 Task: Create a due date automation trigger when advanced on, on the tuesday of the week a card is due add dates due in 1 days at 11:00 AM.
Action: Mouse moved to (1226, 105)
Screenshot: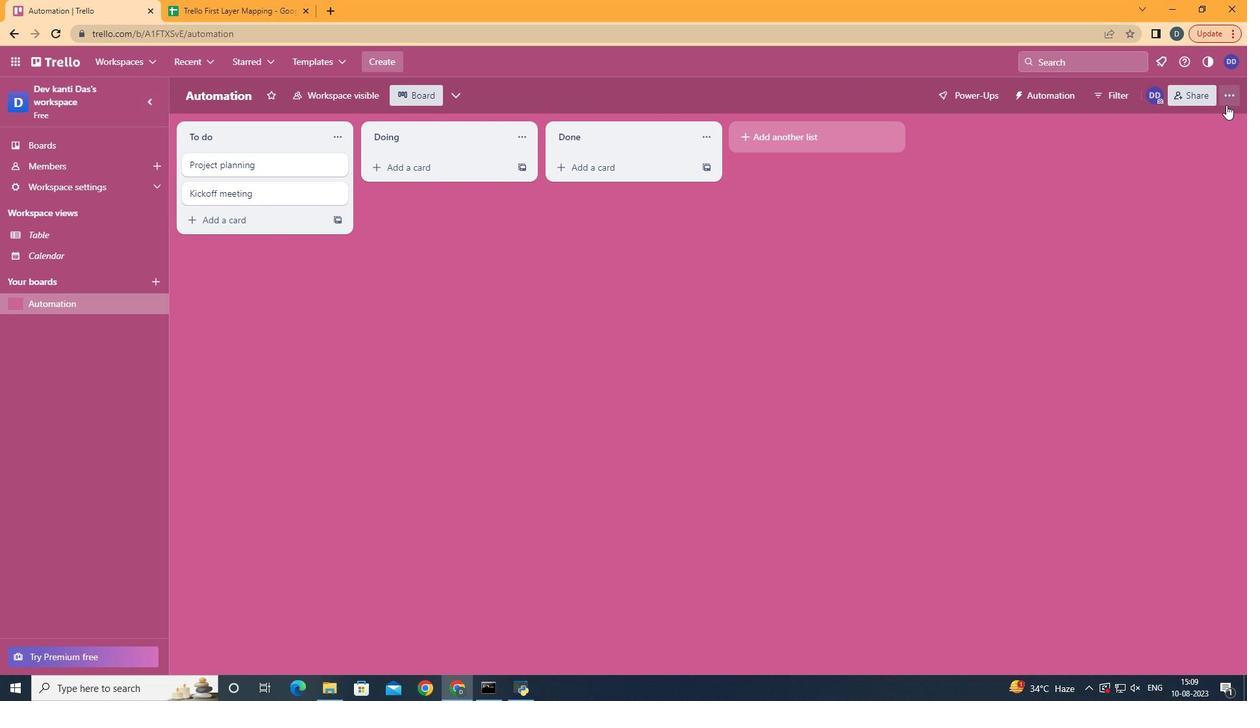 
Action: Mouse pressed left at (1226, 105)
Screenshot: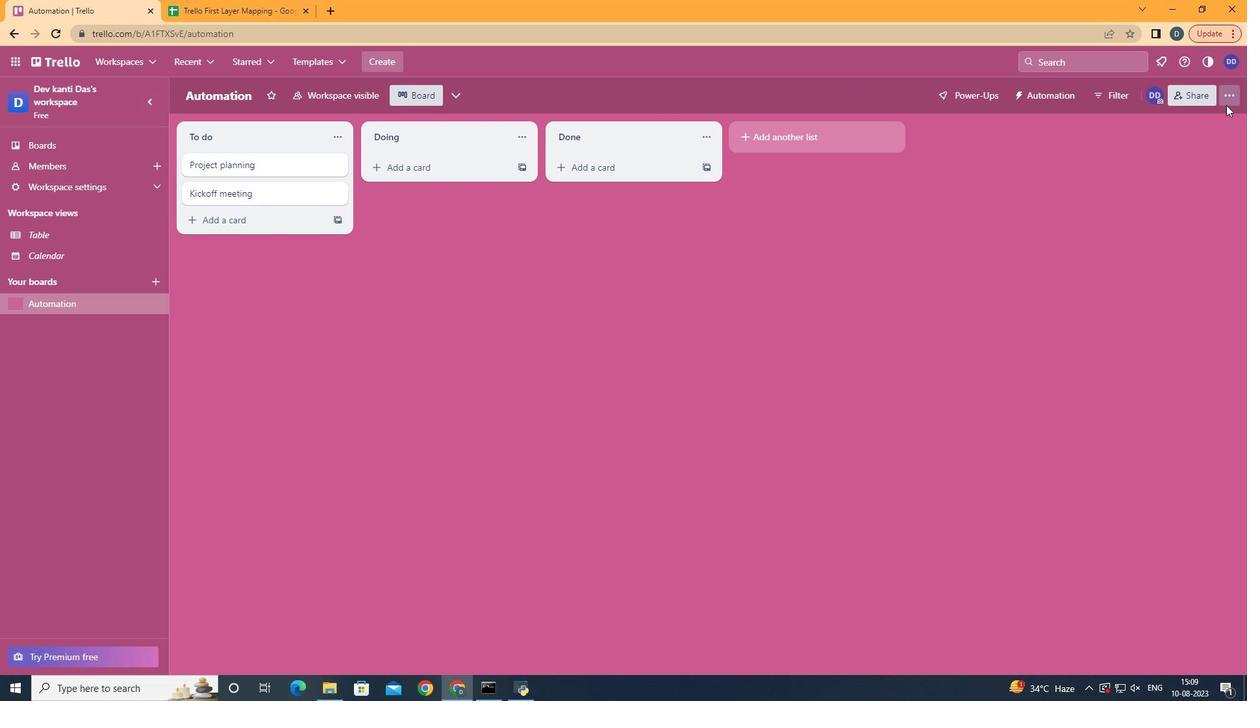 
Action: Mouse moved to (1142, 284)
Screenshot: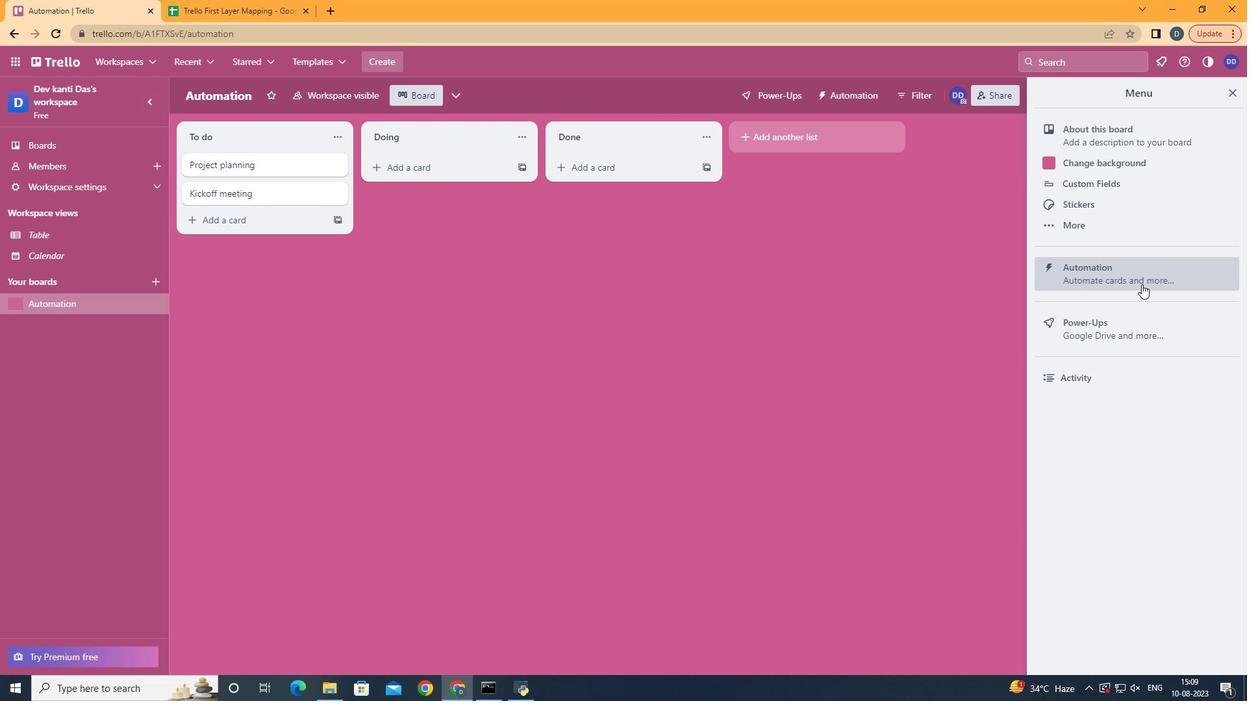 
Action: Mouse pressed left at (1142, 284)
Screenshot: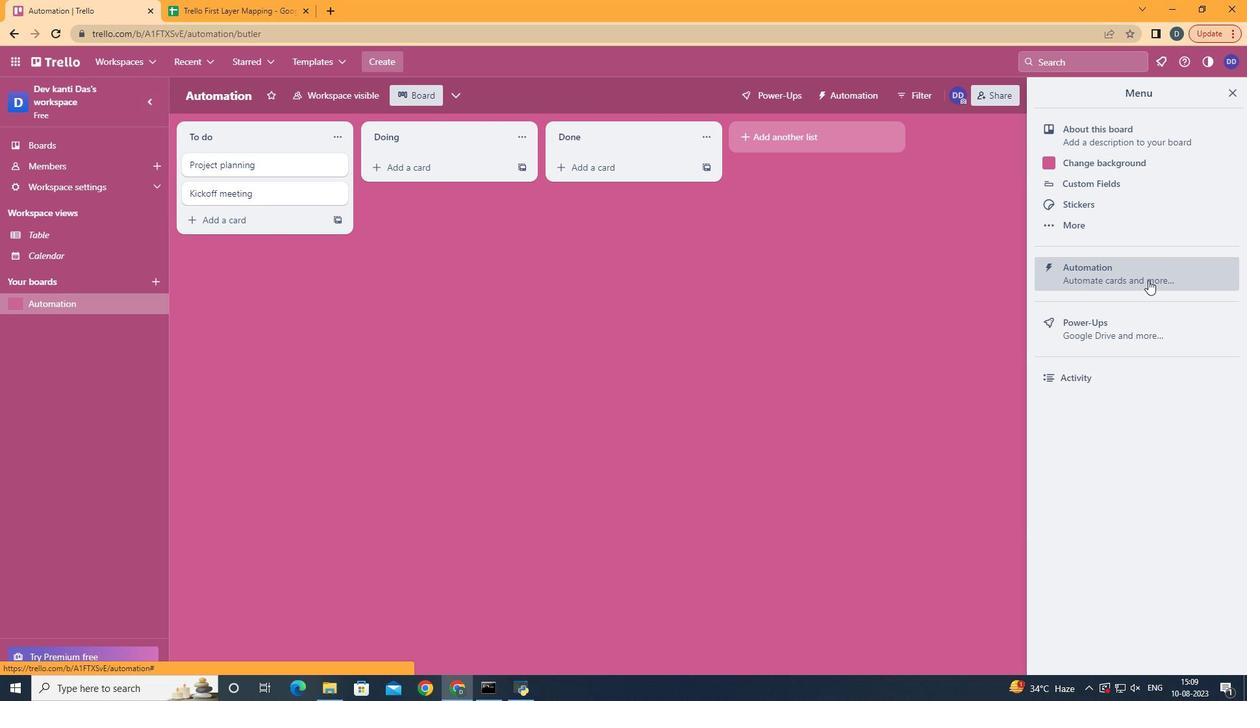 
Action: Mouse moved to (211, 261)
Screenshot: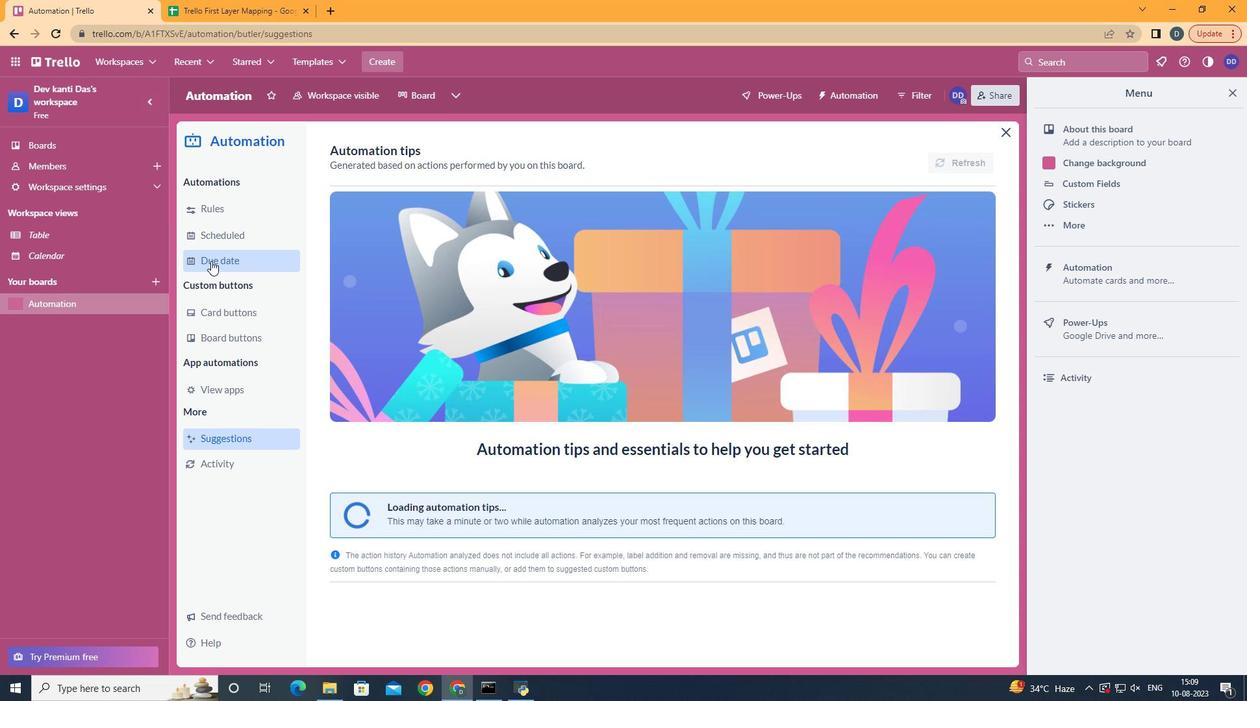 
Action: Mouse pressed left at (211, 261)
Screenshot: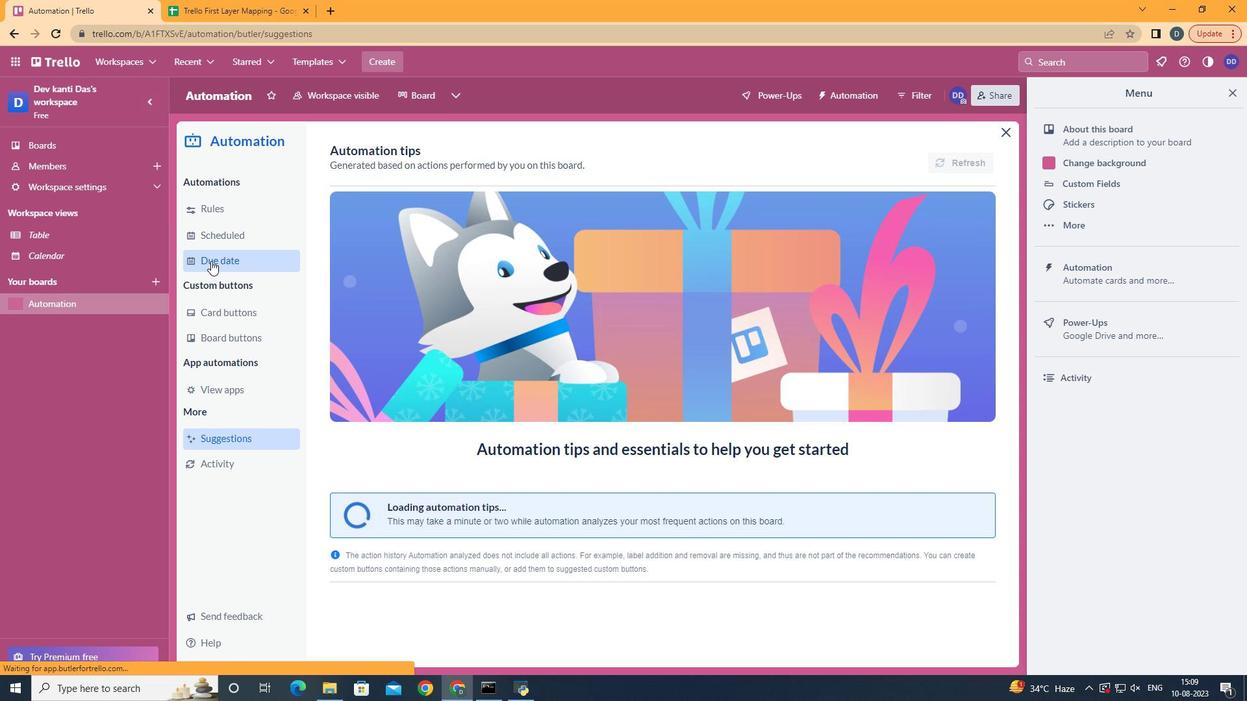 
Action: Mouse moved to (902, 151)
Screenshot: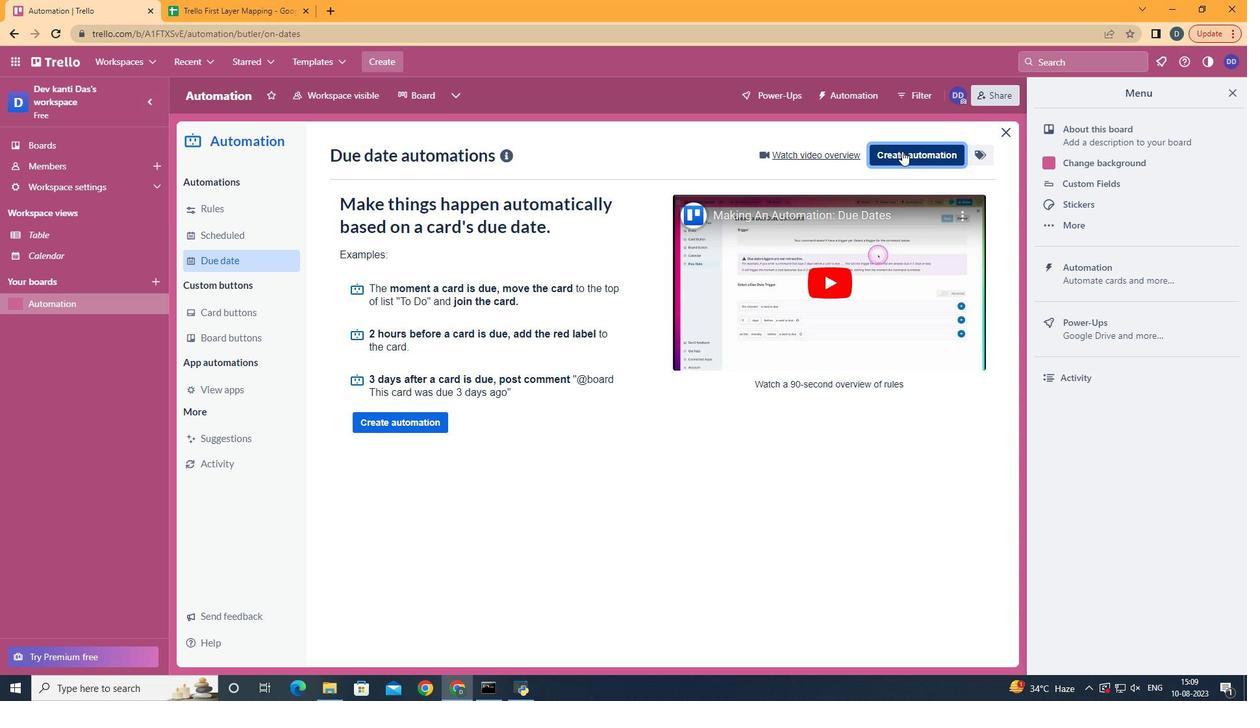 
Action: Mouse pressed left at (902, 151)
Screenshot: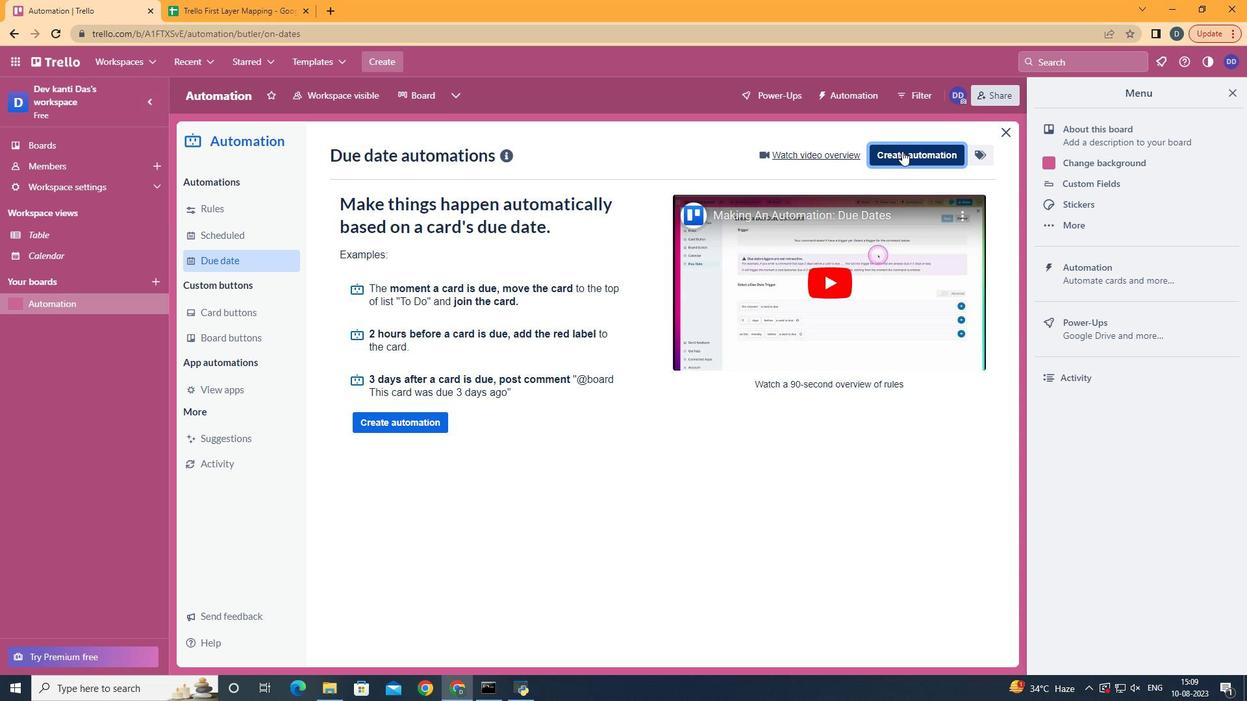 
Action: Mouse moved to (652, 275)
Screenshot: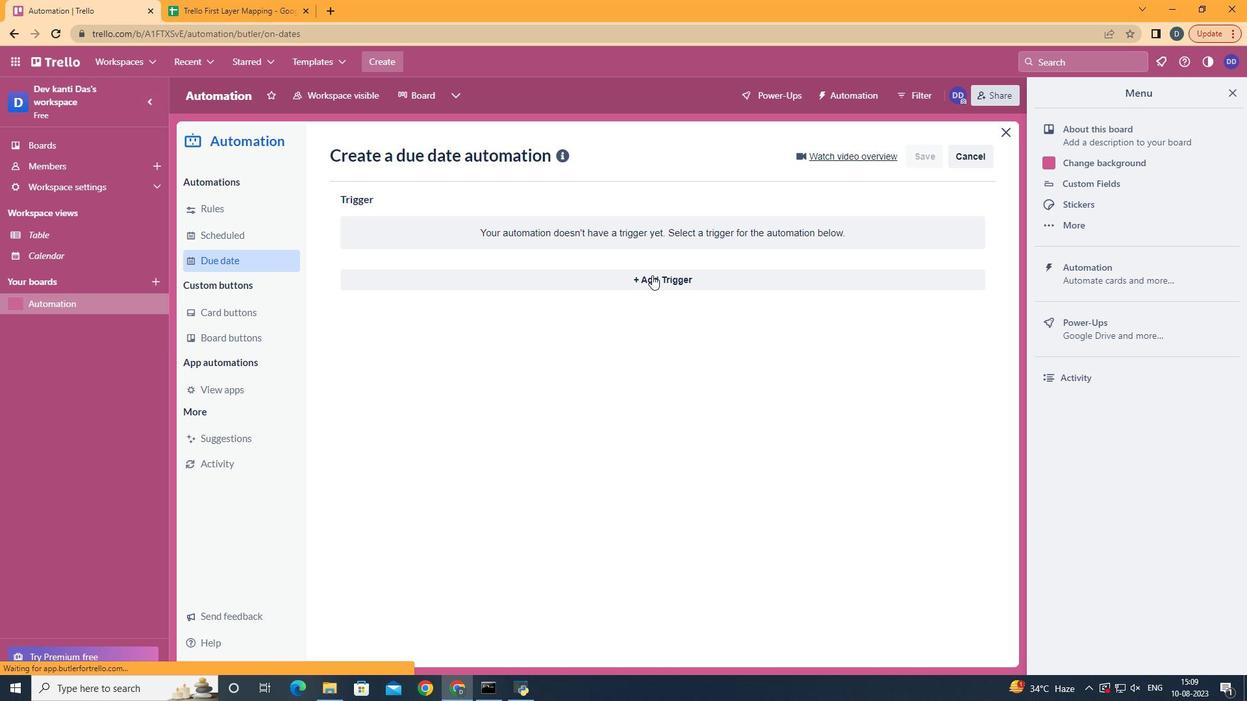 
Action: Mouse pressed left at (652, 275)
Screenshot: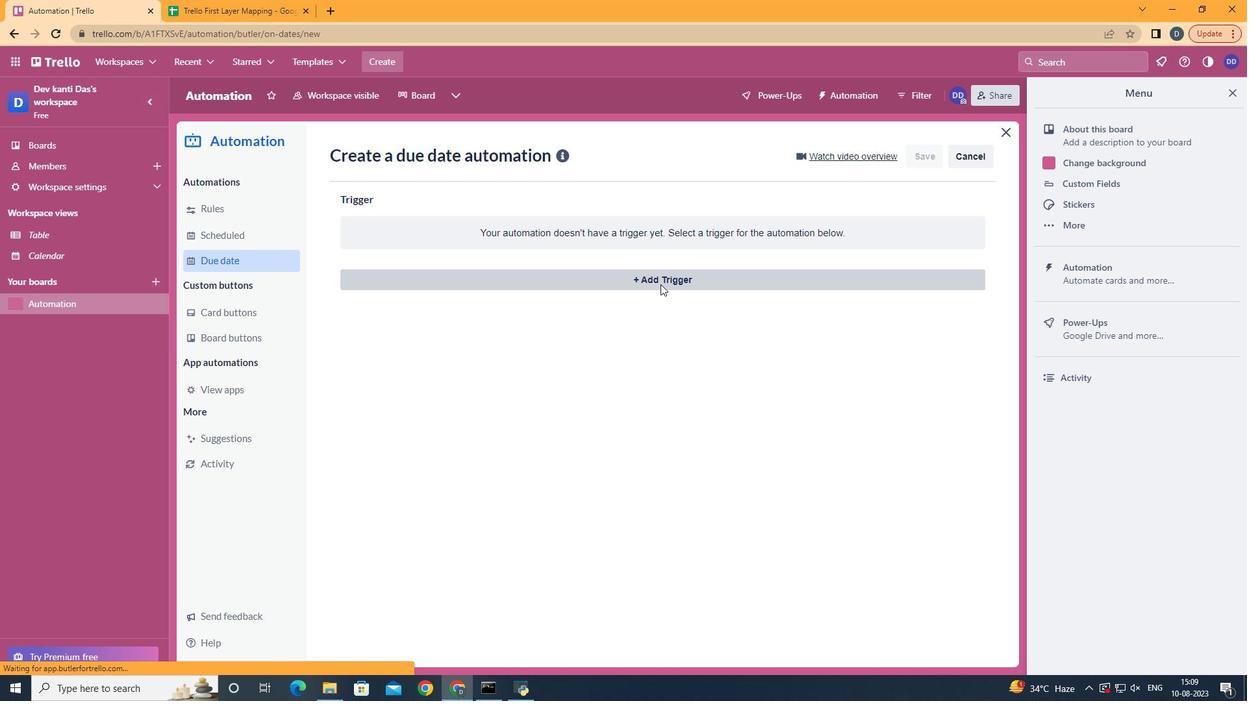 
Action: Mouse moved to (413, 371)
Screenshot: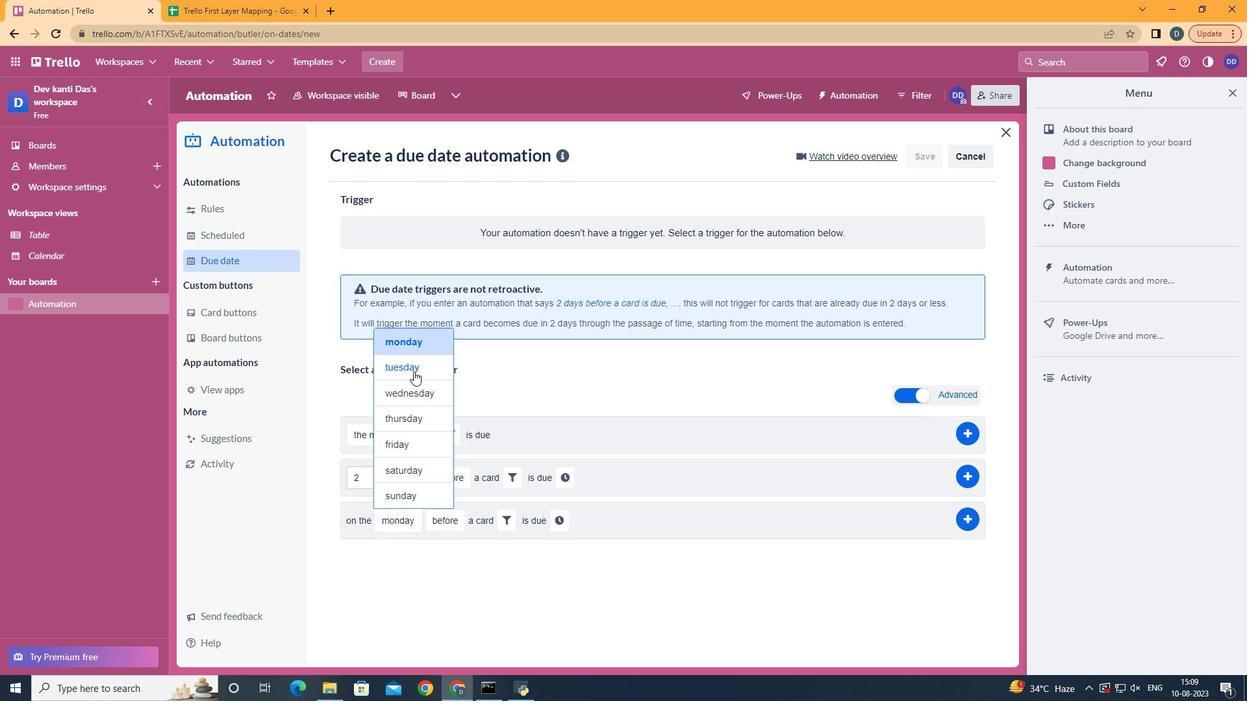 
Action: Mouse pressed left at (413, 371)
Screenshot: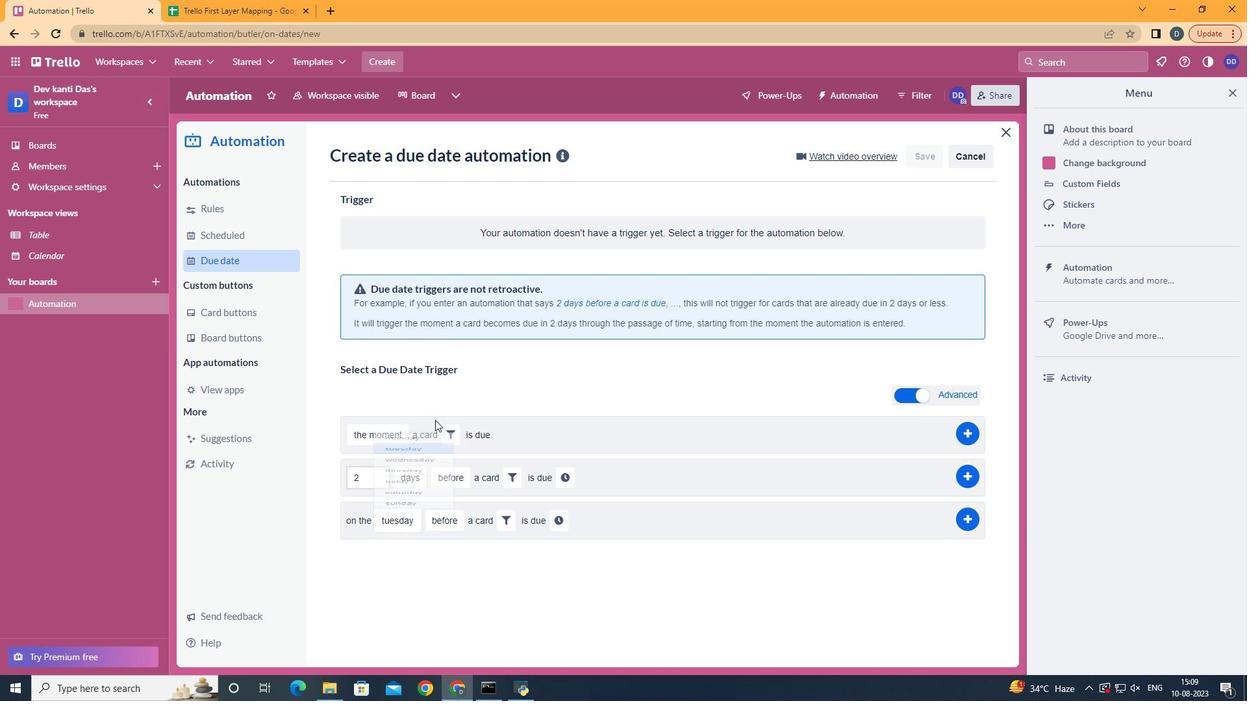
Action: Mouse moved to (465, 597)
Screenshot: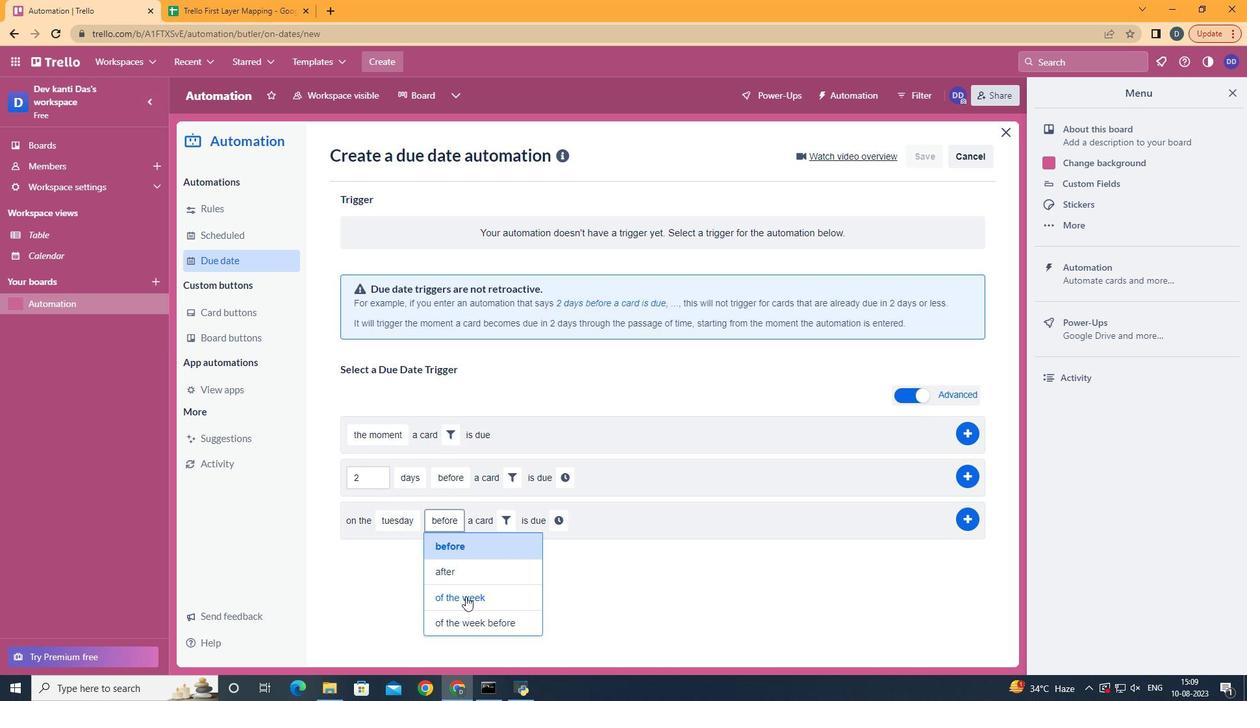 
Action: Mouse pressed left at (465, 597)
Screenshot: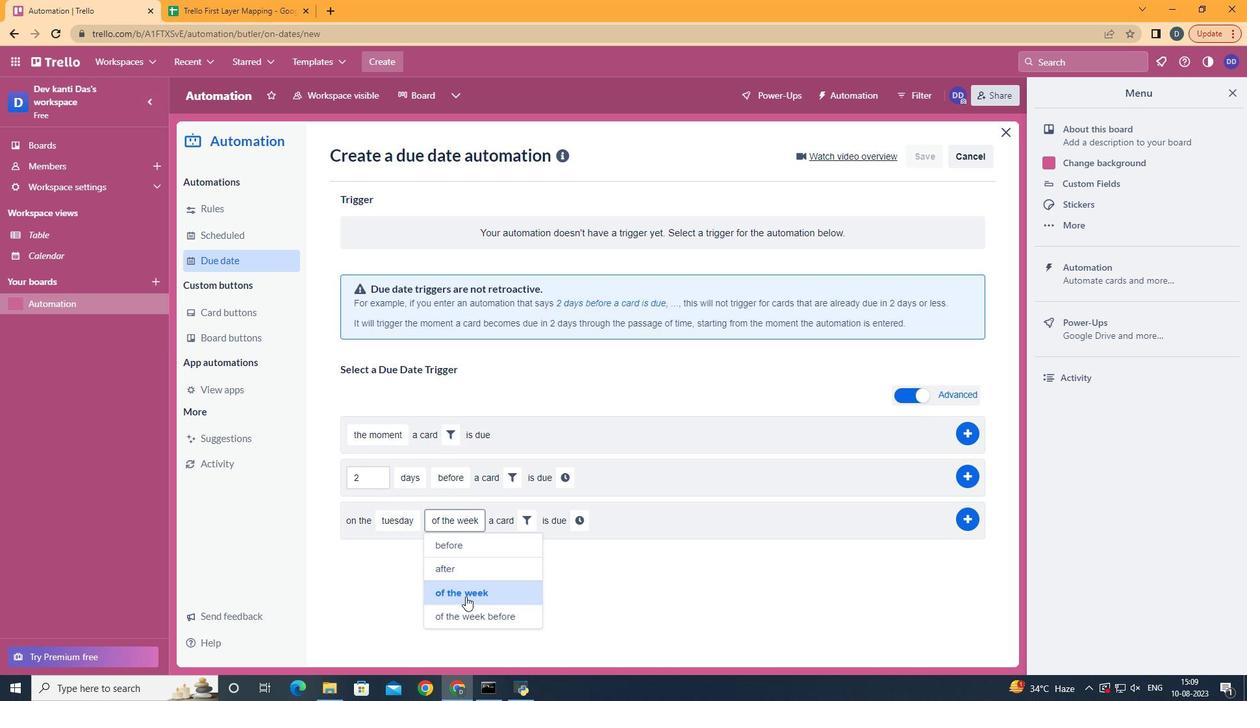 
Action: Mouse moved to (531, 521)
Screenshot: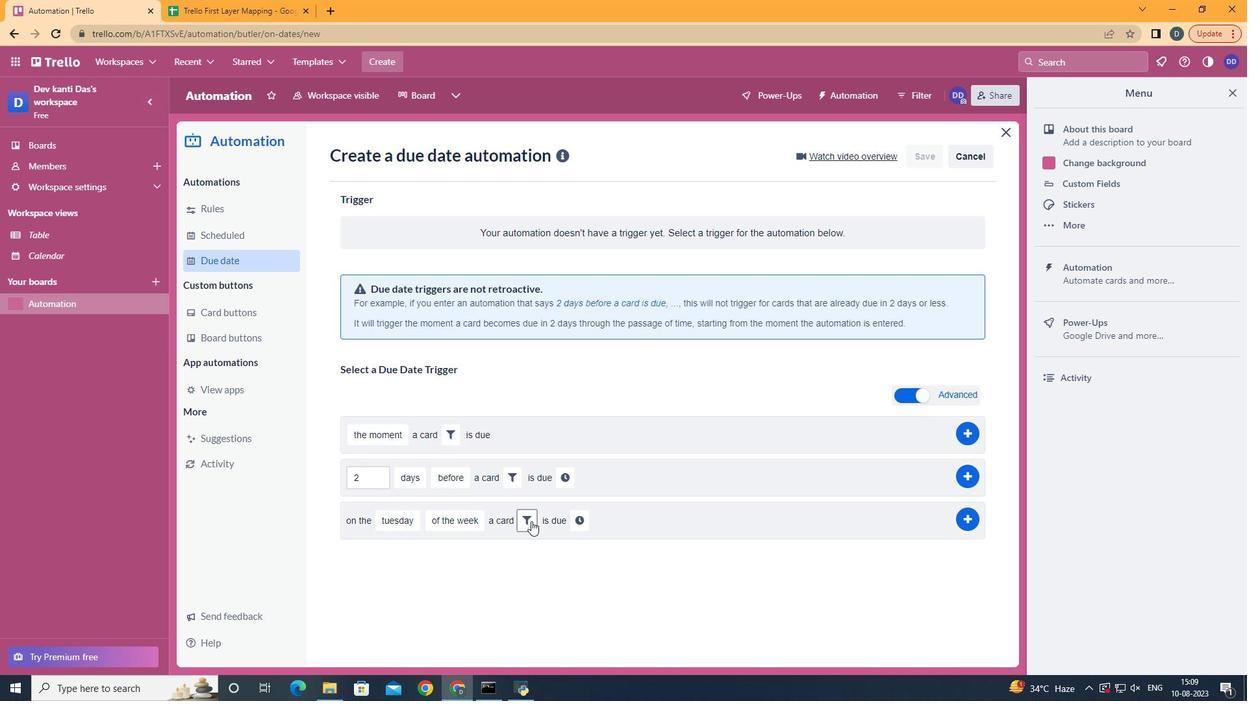 
Action: Mouse pressed left at (531, 521)
Screenshot: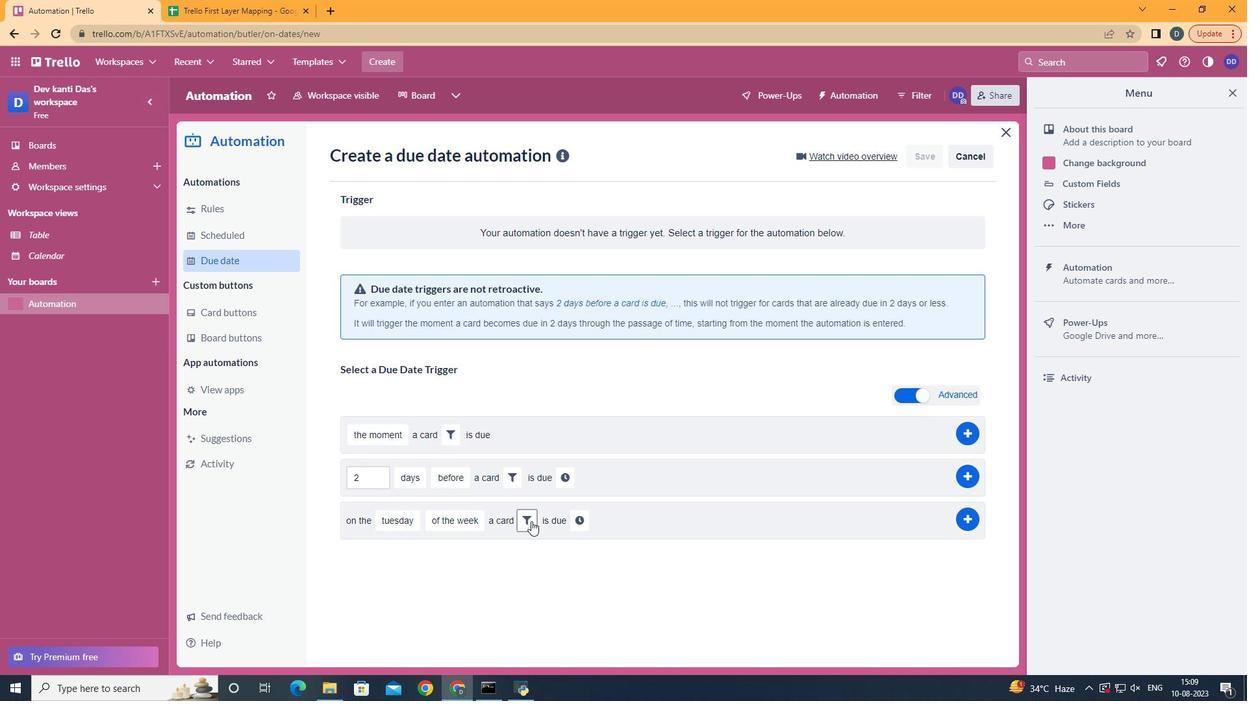 
Action: Mouse moved to (595, 556)
Screenshot: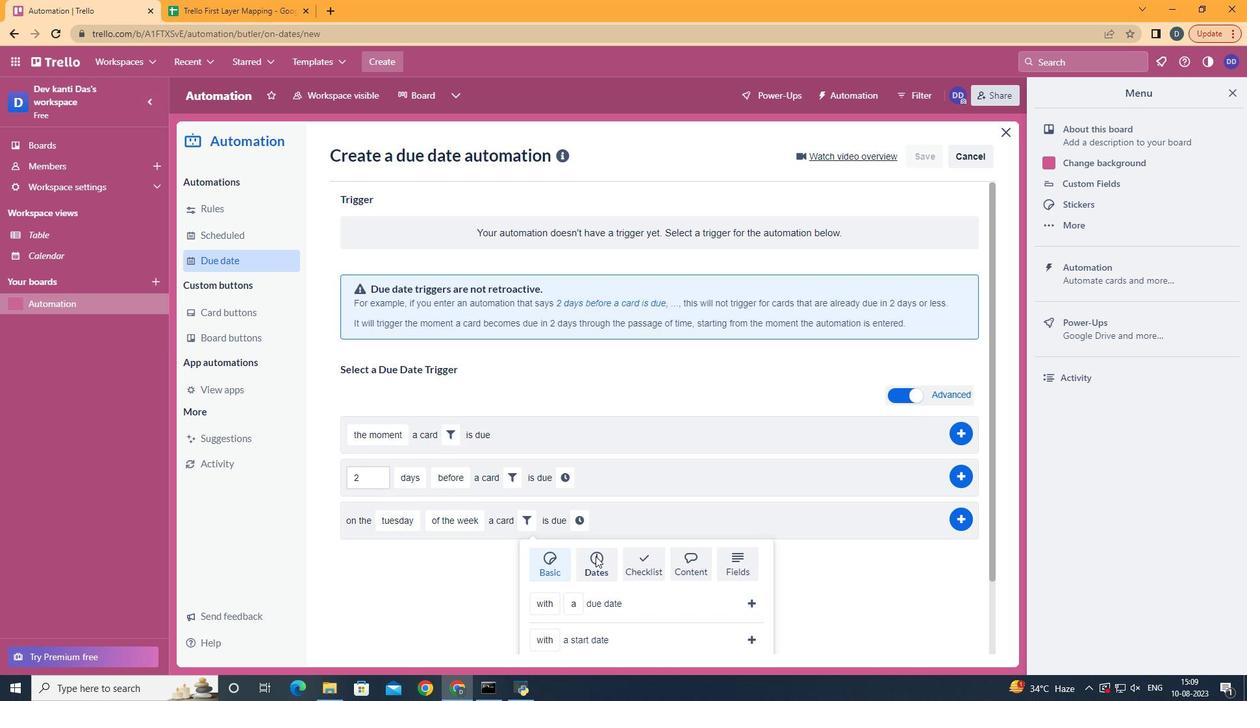 
Action: Mouse pressed left at (595, 556)
Screenshot: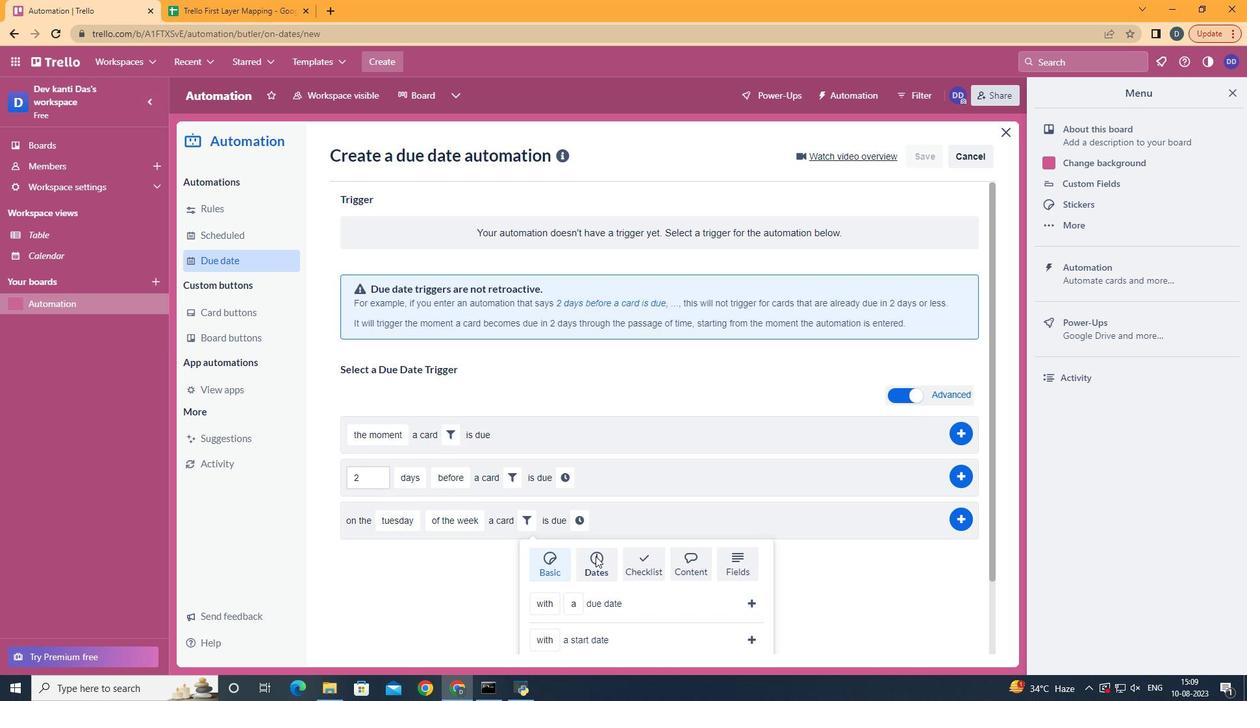 
Action: Mouse moved to (595, 556)
Screenshot: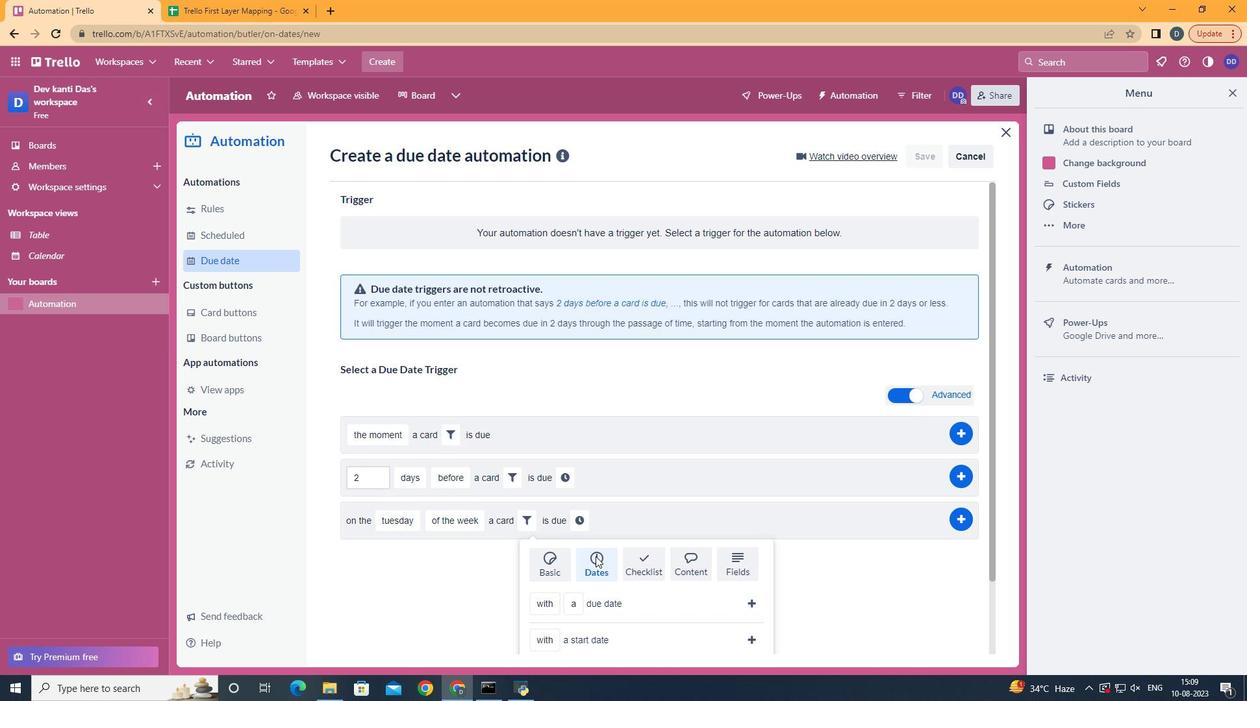 
Action: Mouse scrolled (595, 556) with delta (0, 0)
Screenshot: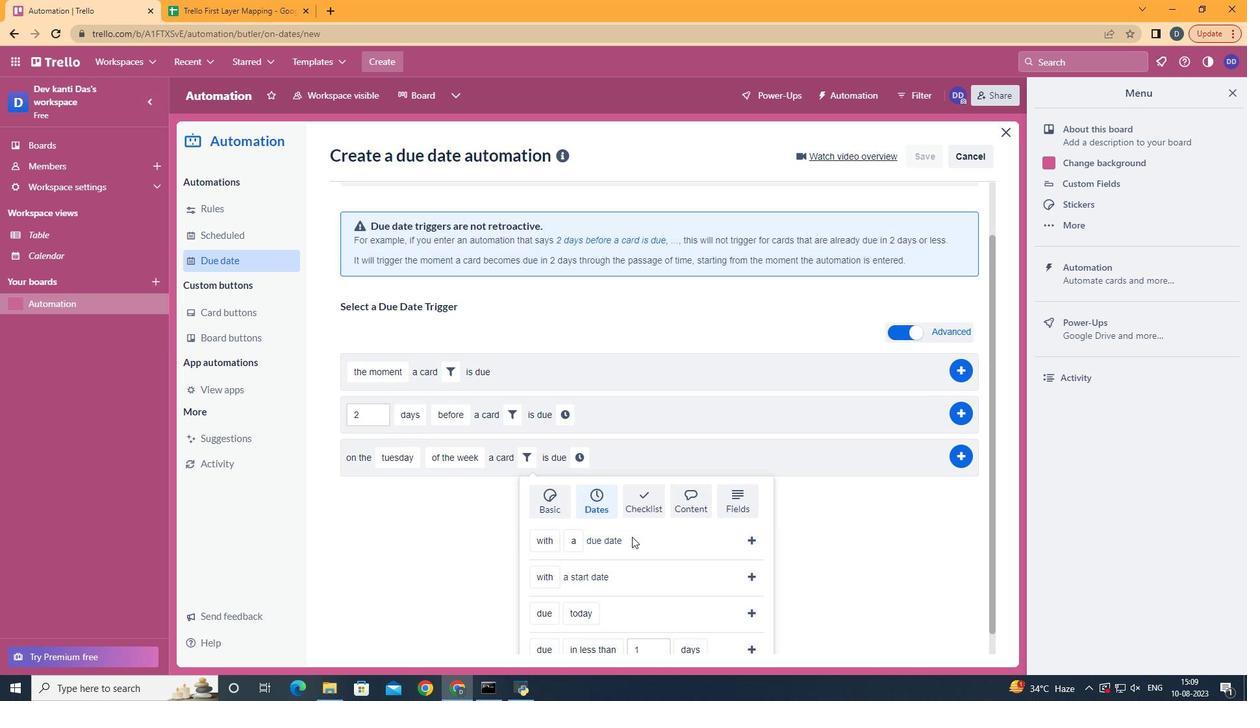 
Action: Mouse scrolled (595, 556) with delta (0, 0)
Screenshot: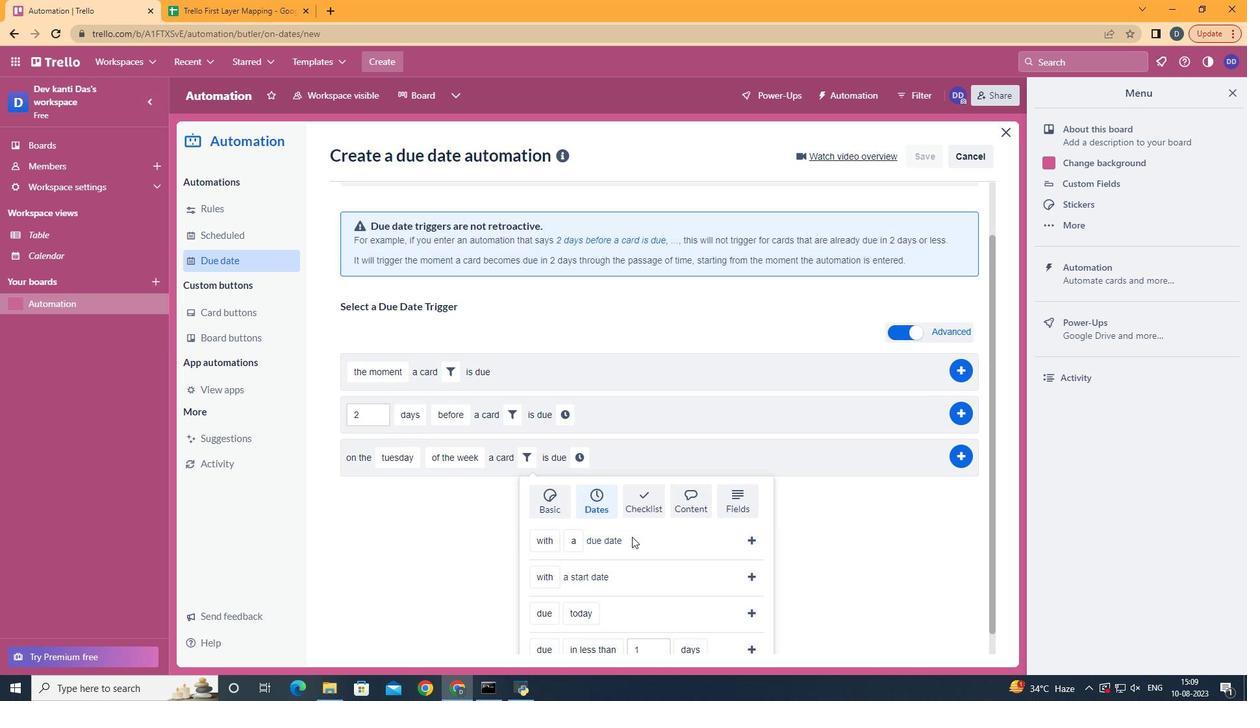 
Action: Mouse scrolled (595, 556) with delta (0, 0)
Screenshot: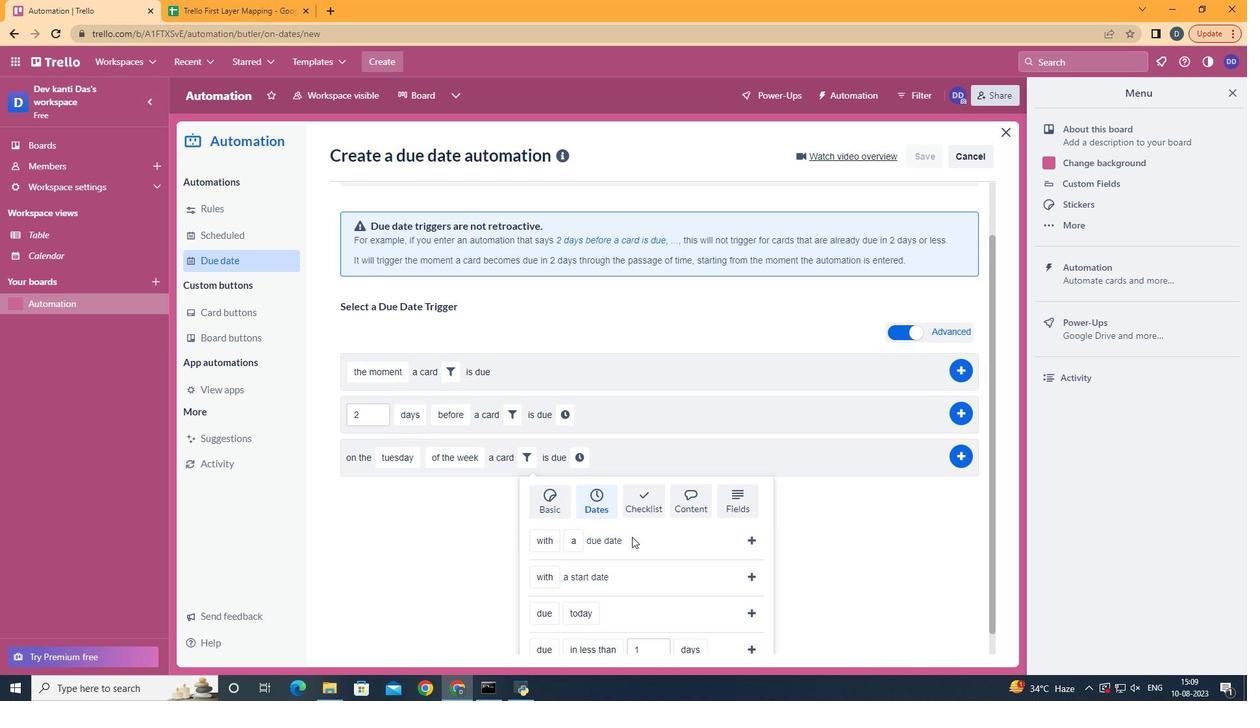 
Action: Mouse scrolled (595, 556) with delta (0, 0)
Screenshot: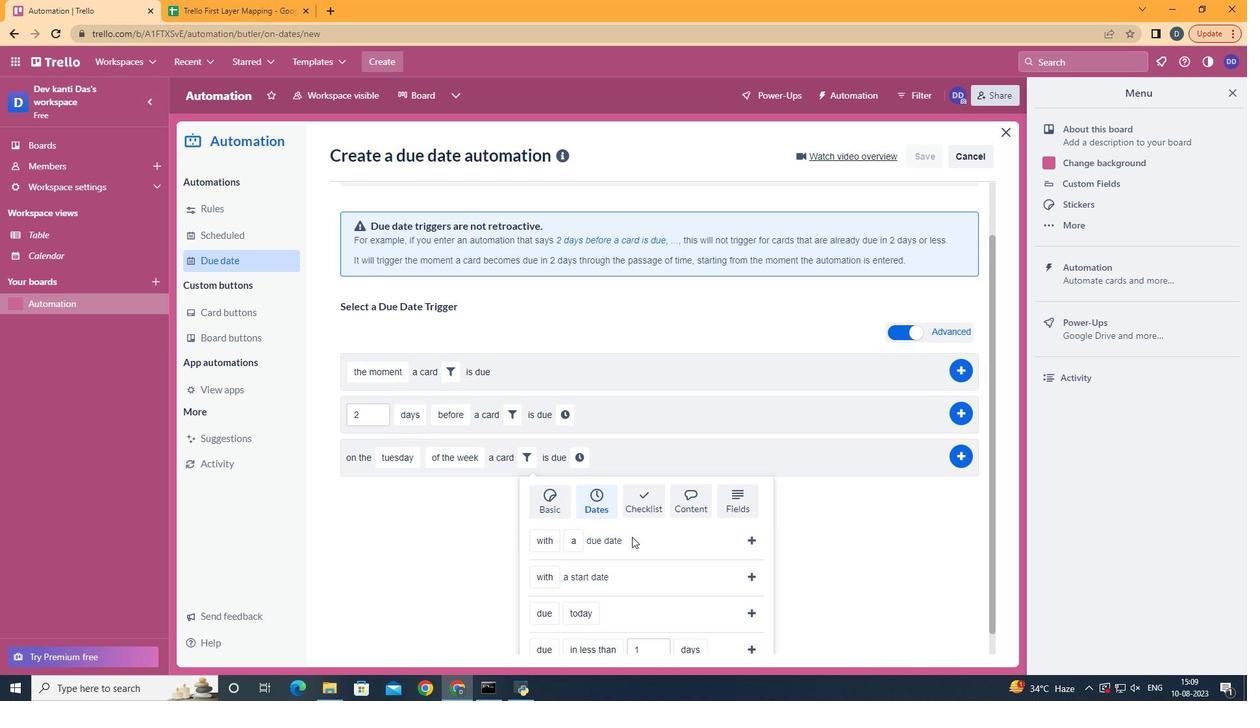 
Action: Mouse scrolled (595, 556) with delta (0, 0)
Screenshot: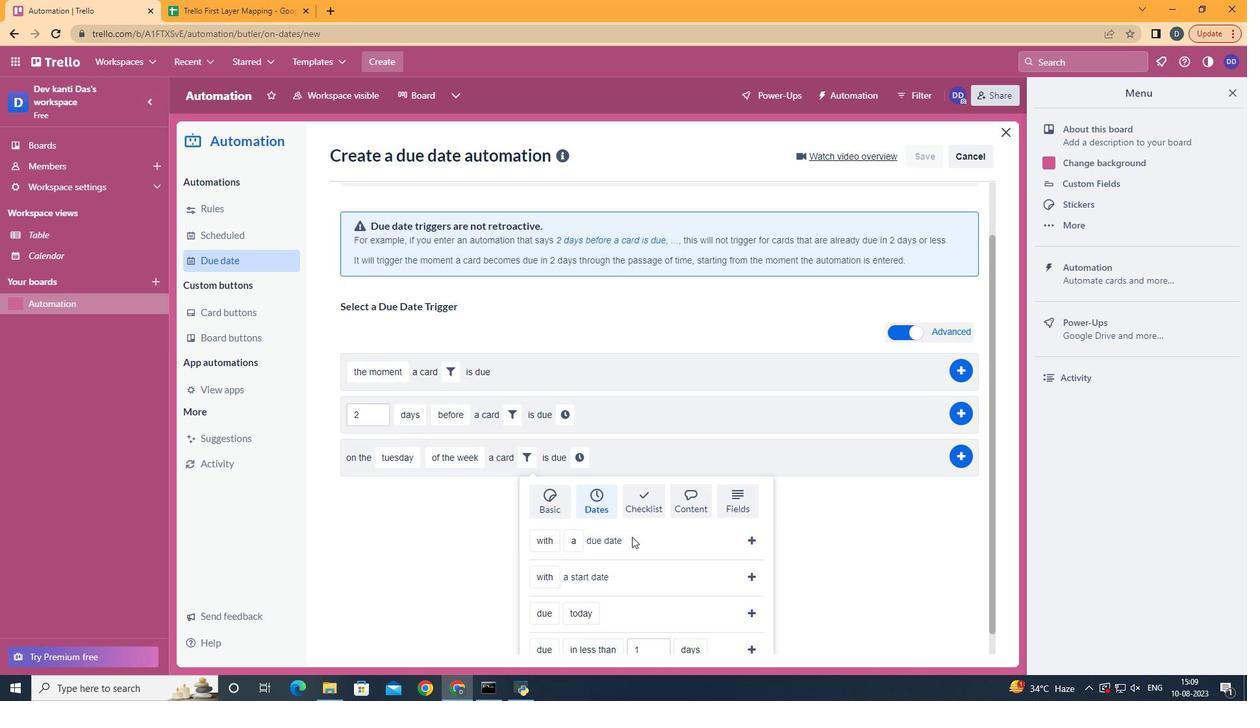
Action: Mouse moved to (618, 546)
Screenshot: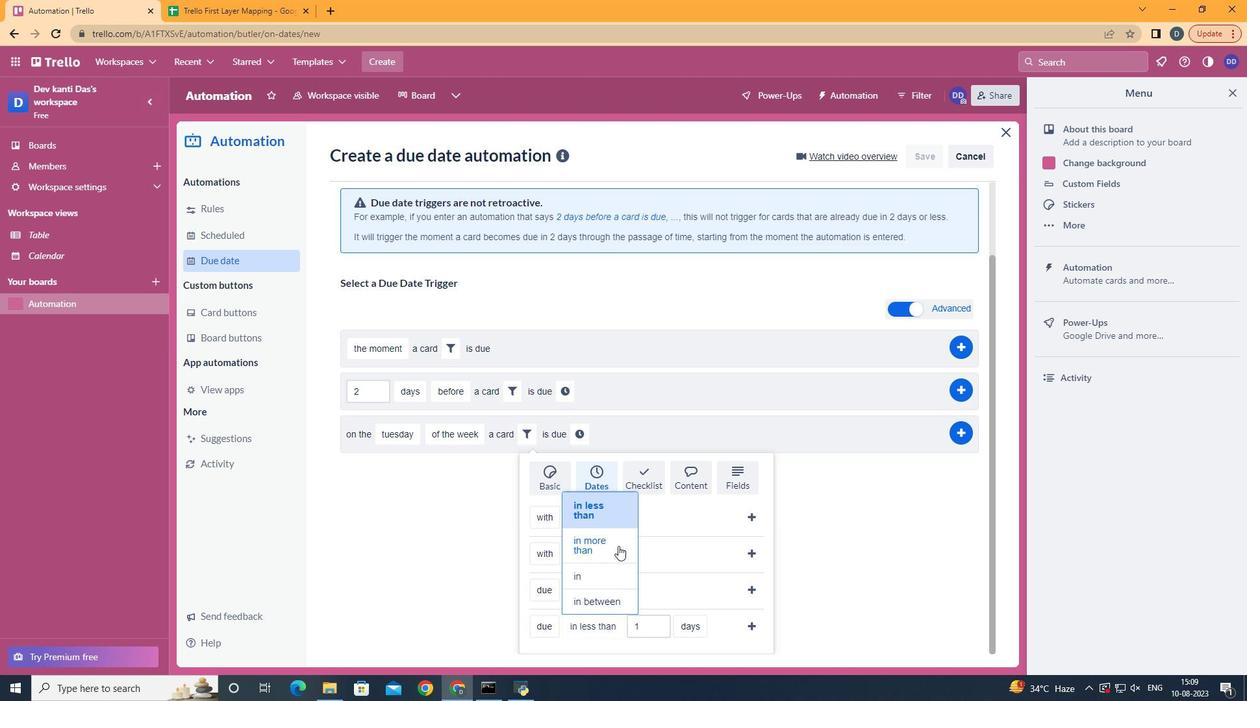 
Action: Mouse pressed left at (618, 546)
Screenshot: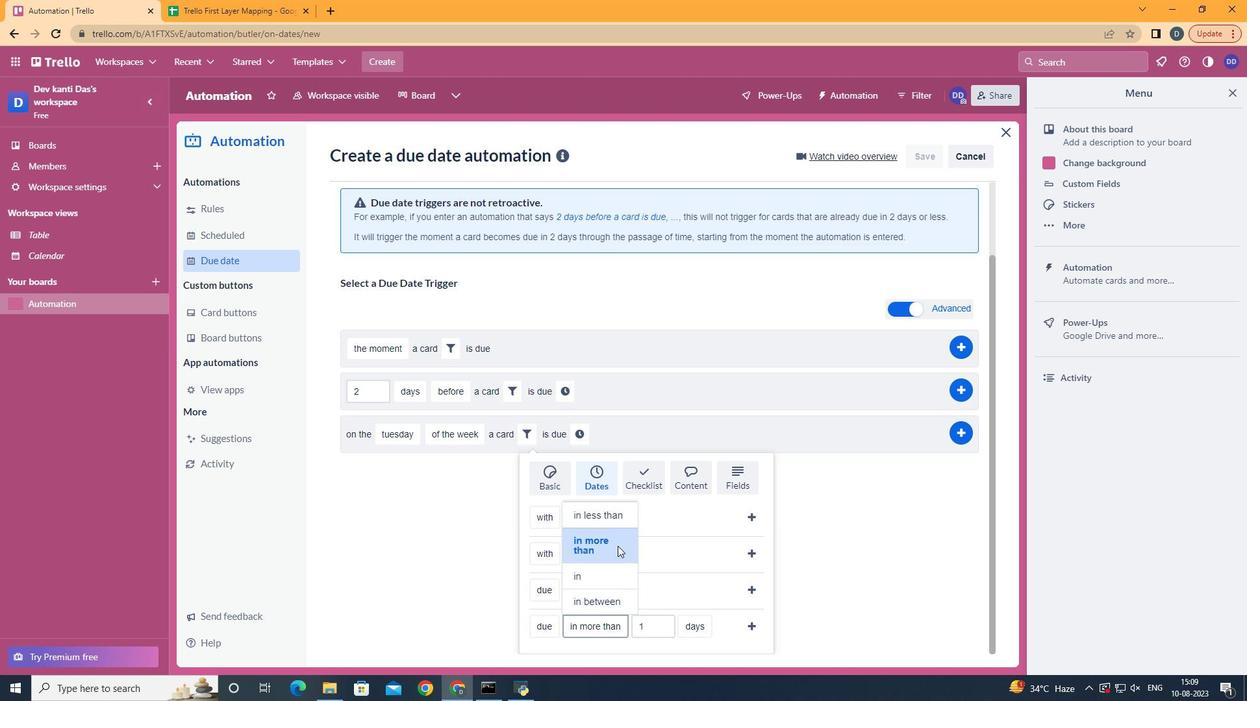 
Action: Mouse moved to (621, 574)
Screenshot: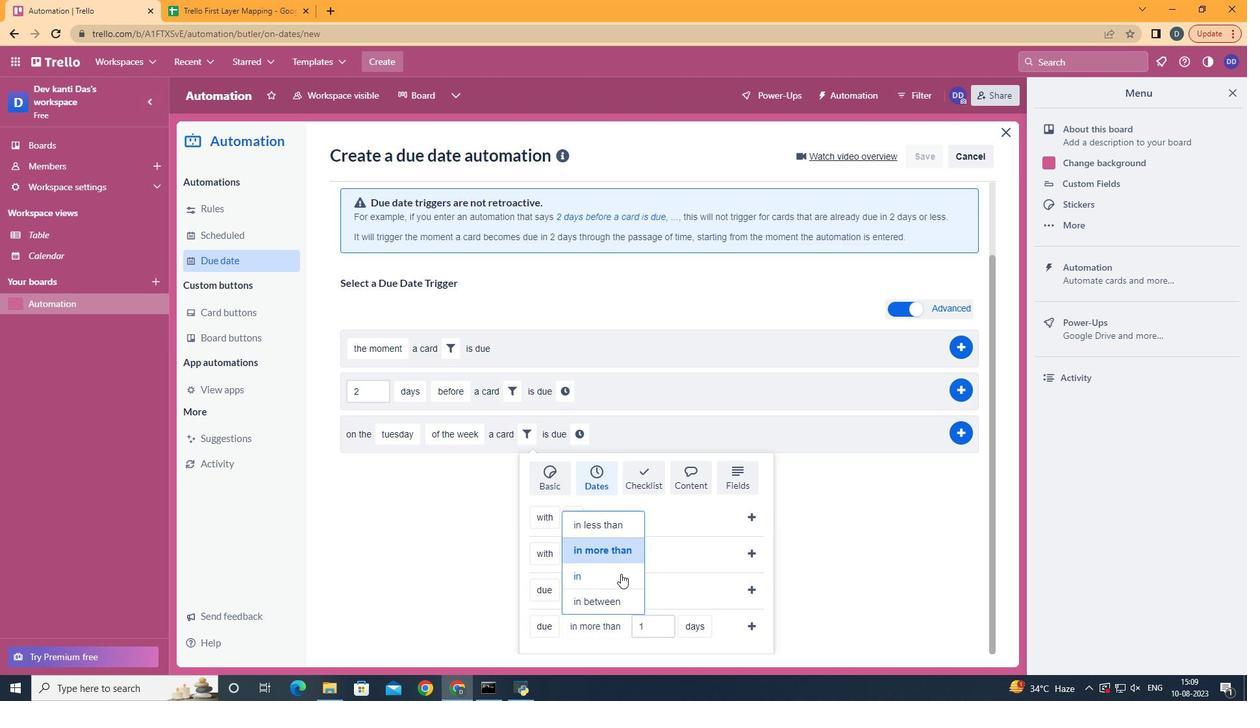 
Action: Mouse pressed left at (621, 574)
Screenshot: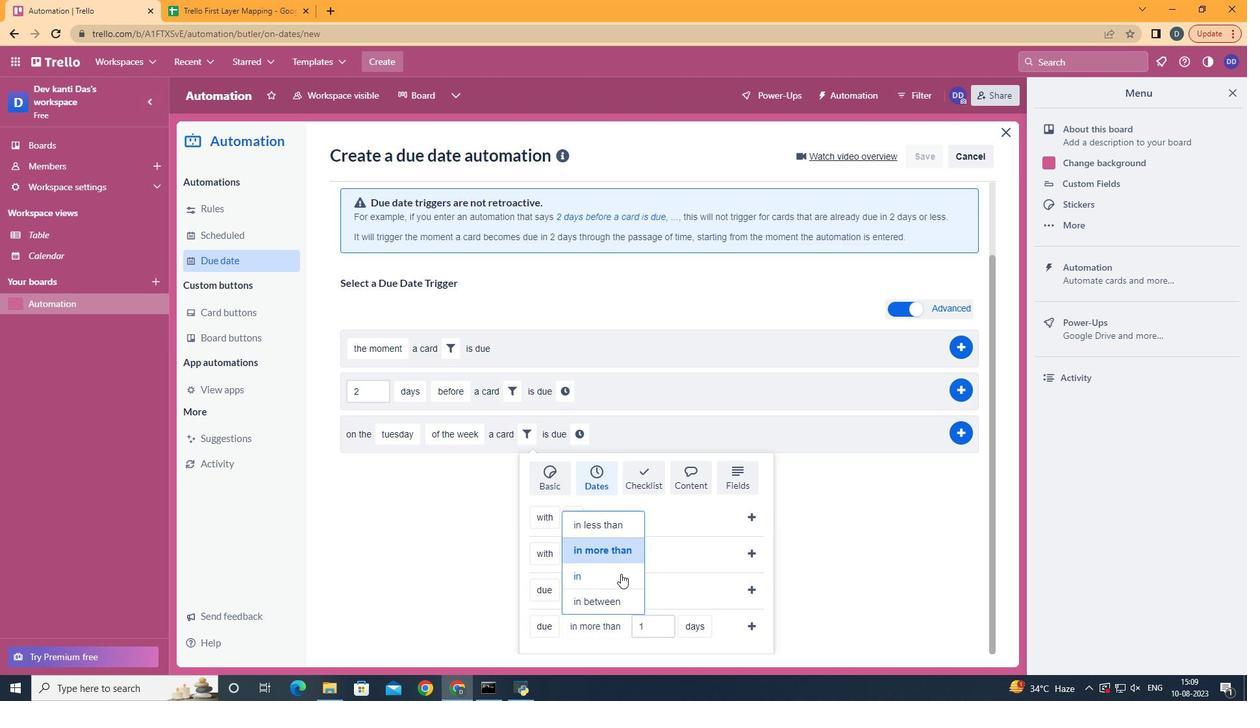 
Action: Mouse moved to (744, 627)
Screenshot: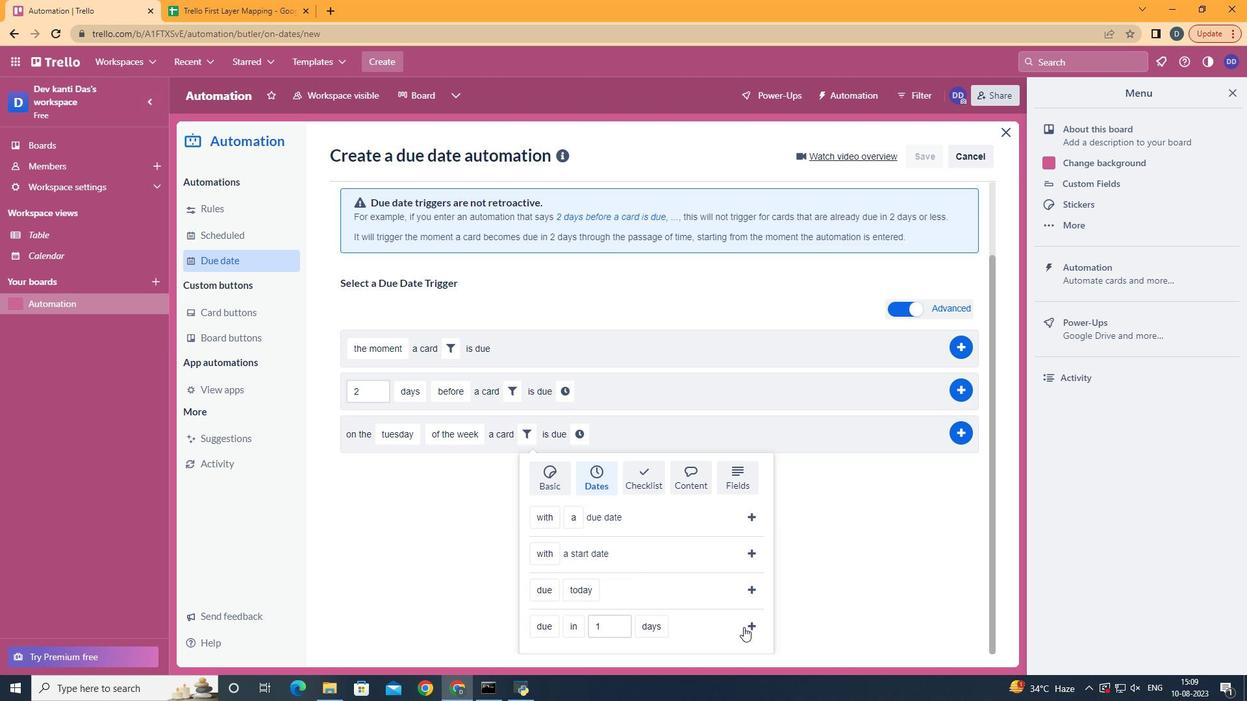 
Action: Mouse pressed left at (744, 627)
Screenshot: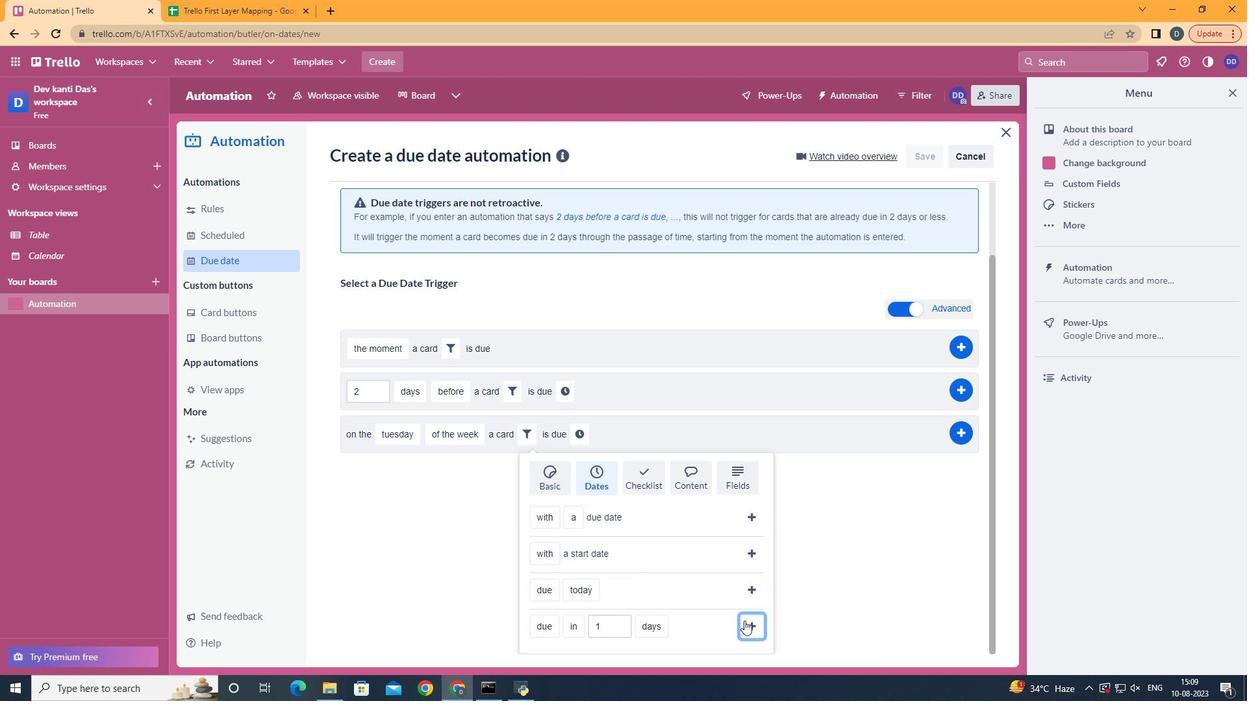 
Action: Mouse moved to (667, 521)
Screenshot: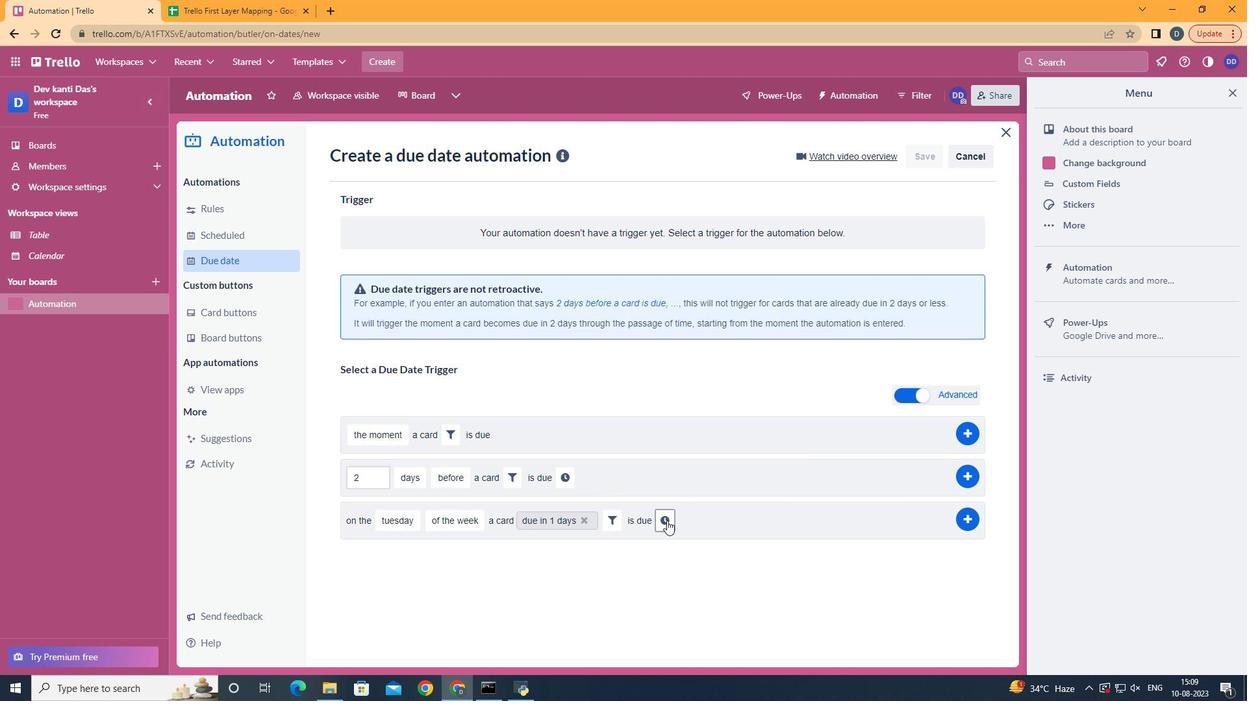 
Action: Mouse pressed left at (667, 521)
Screenshot: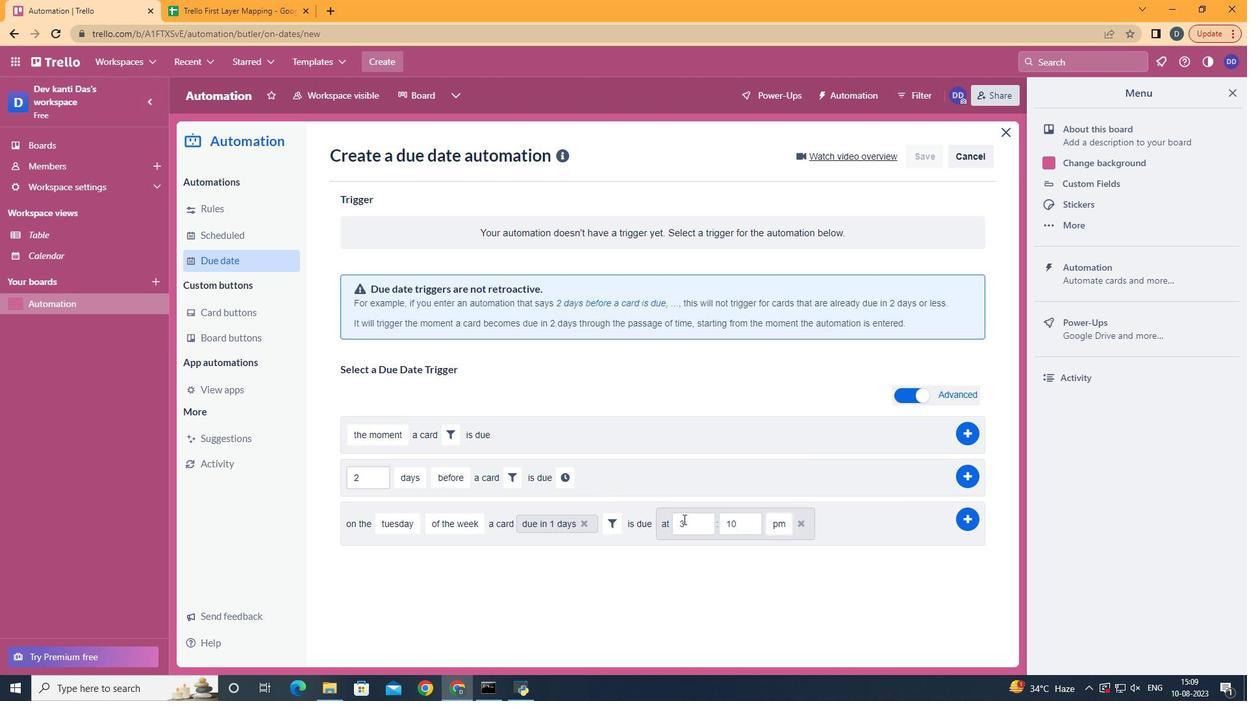 
Action: Mouse moved to (695, 519)
Screenshot: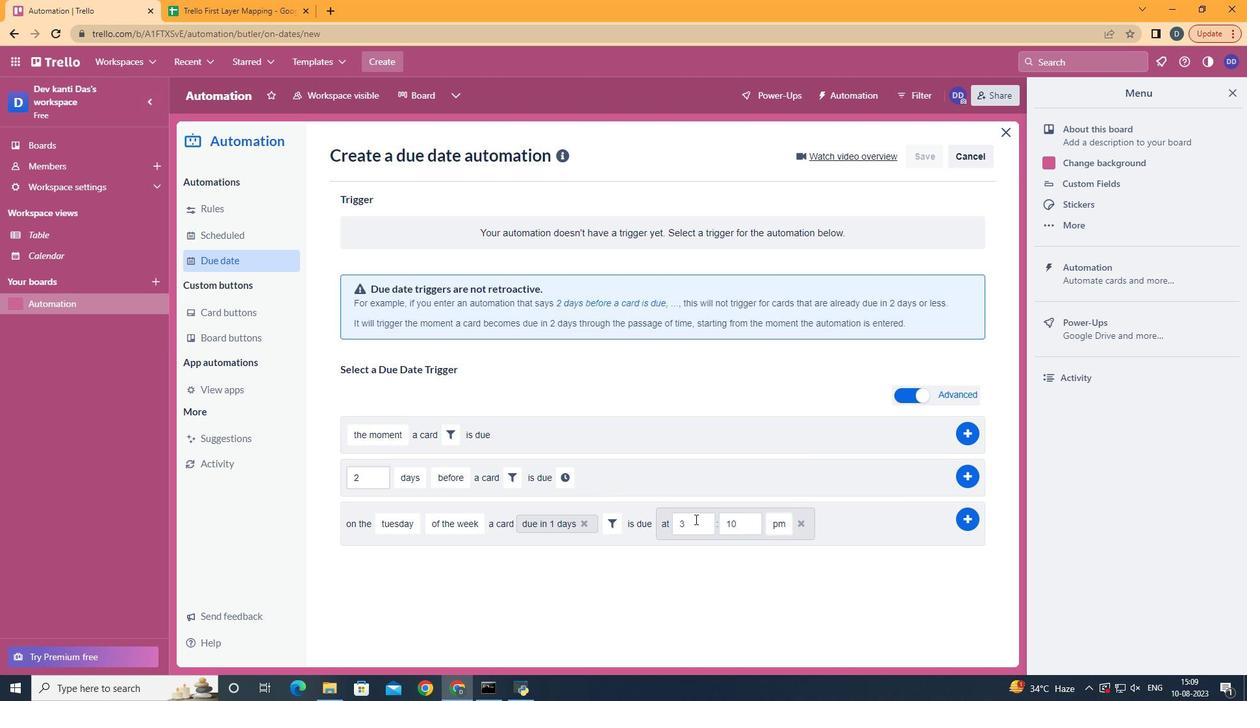 
Action: Mouse pressed left at (695, 519)
Screenshot: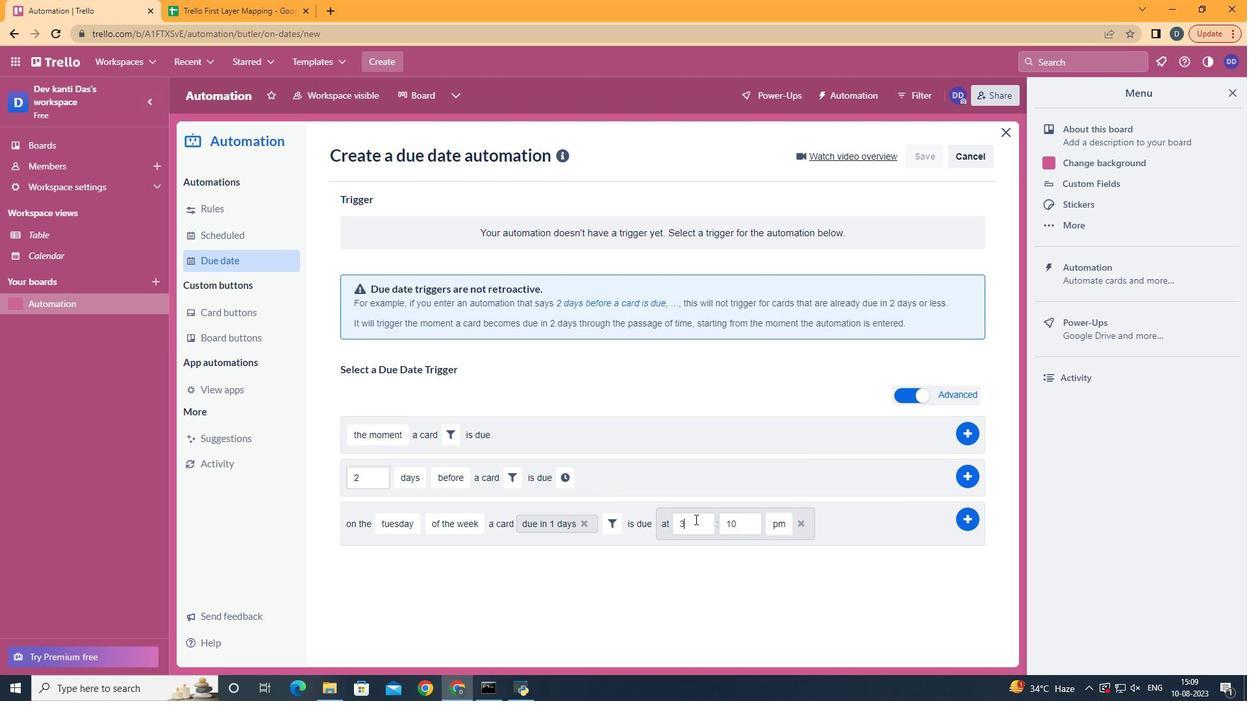 
Action: Key pressed <Key.backspace>11
Screenshot: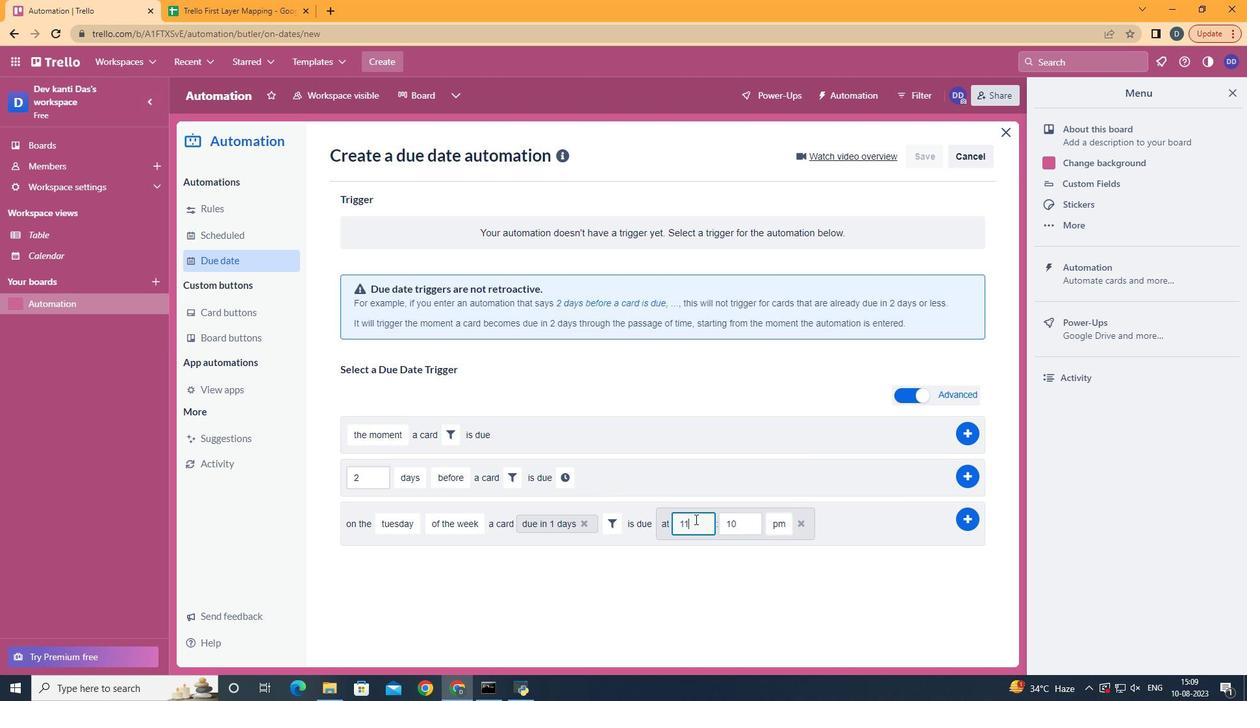 
Action: Mouse moved to (743, 518)
Screenshot: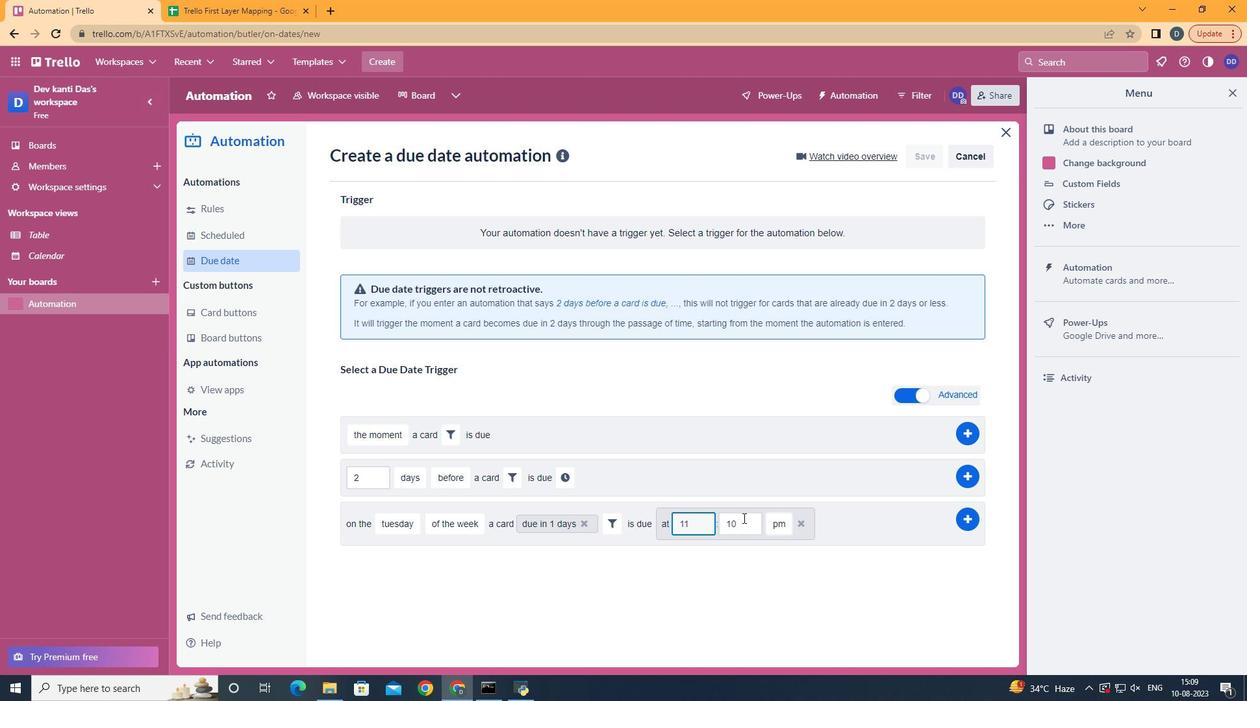 
Action: Mouse pressed left at (743, 518)
Screenshot: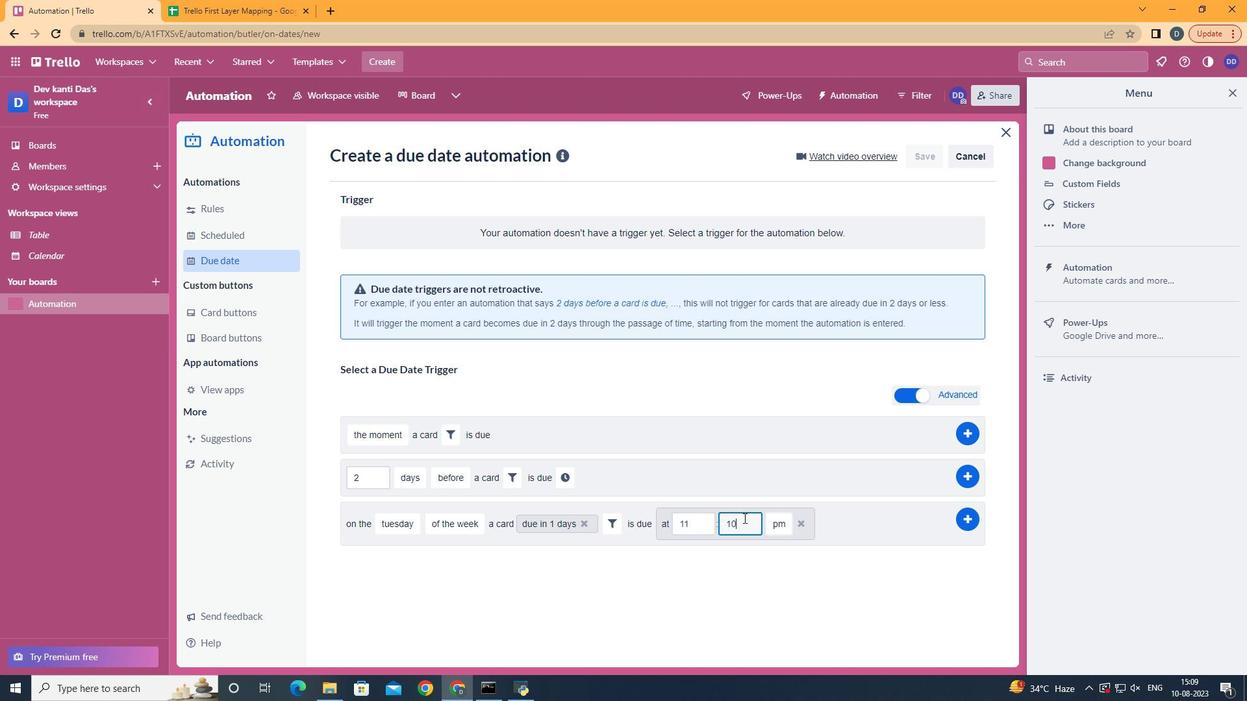 
Action: Mouse moved to (744, 518)
Screenshot: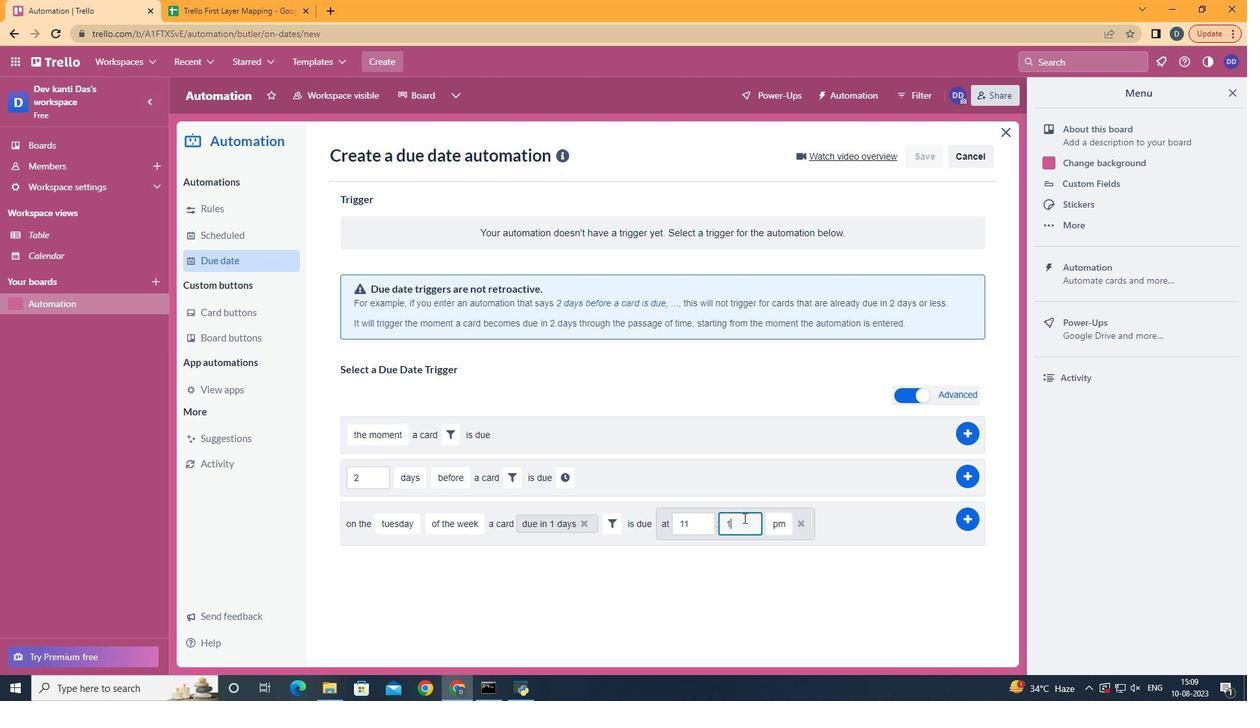 
Action: Key pressed <Key.backspace><Key.backspace>00
Screenshot: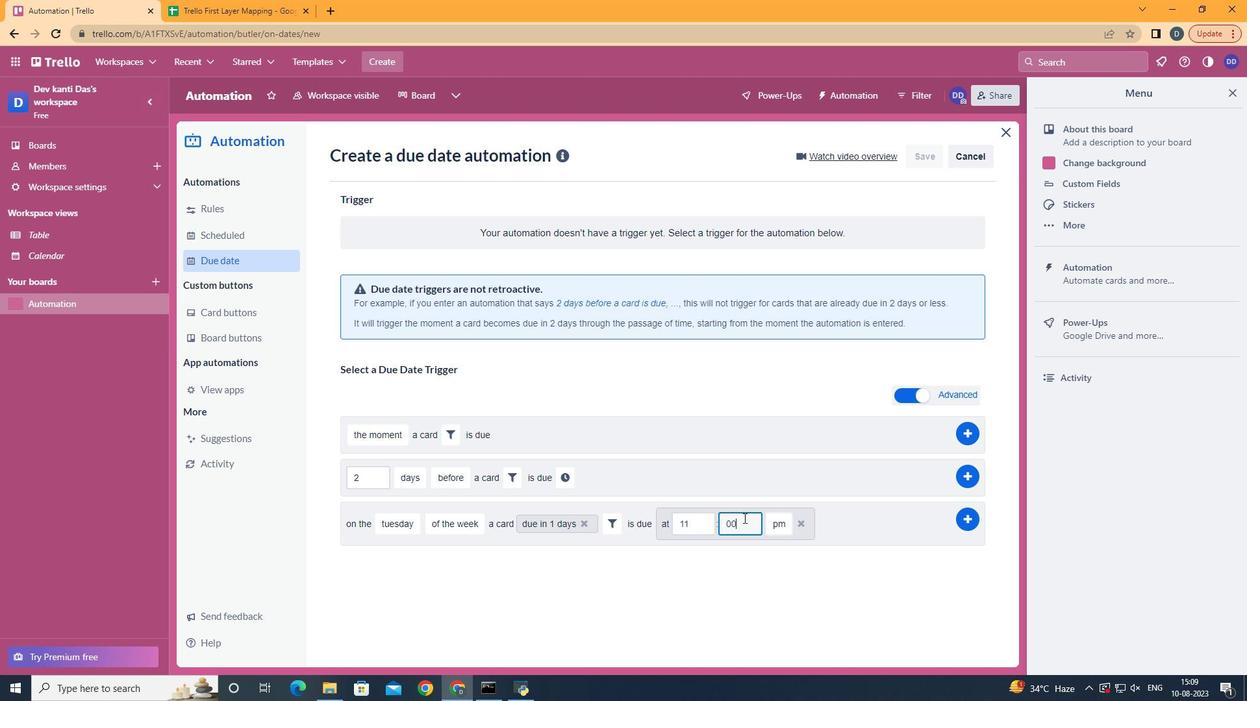 
Action: Mouse moved to (782, 543)
Screenshot: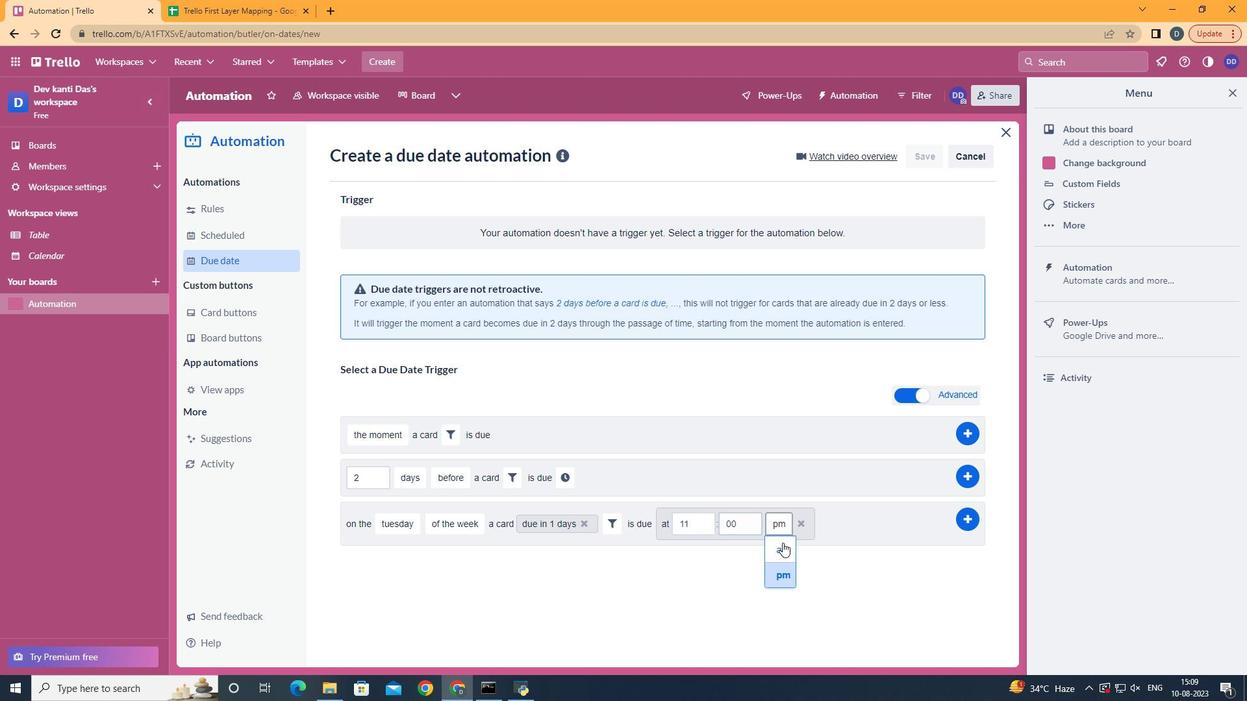 
Action: Mouse pressed left at (782, 543)
Screenshot: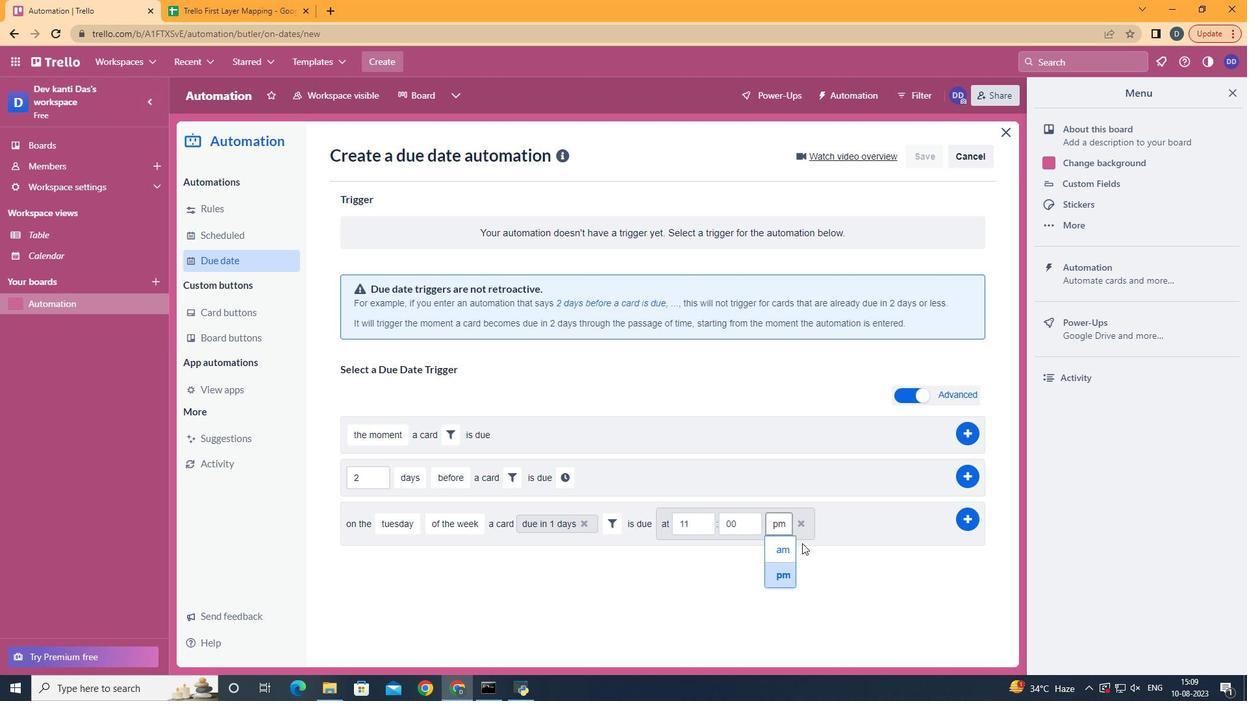 
Action: Mouse moved to (962, 513)
Screenshot: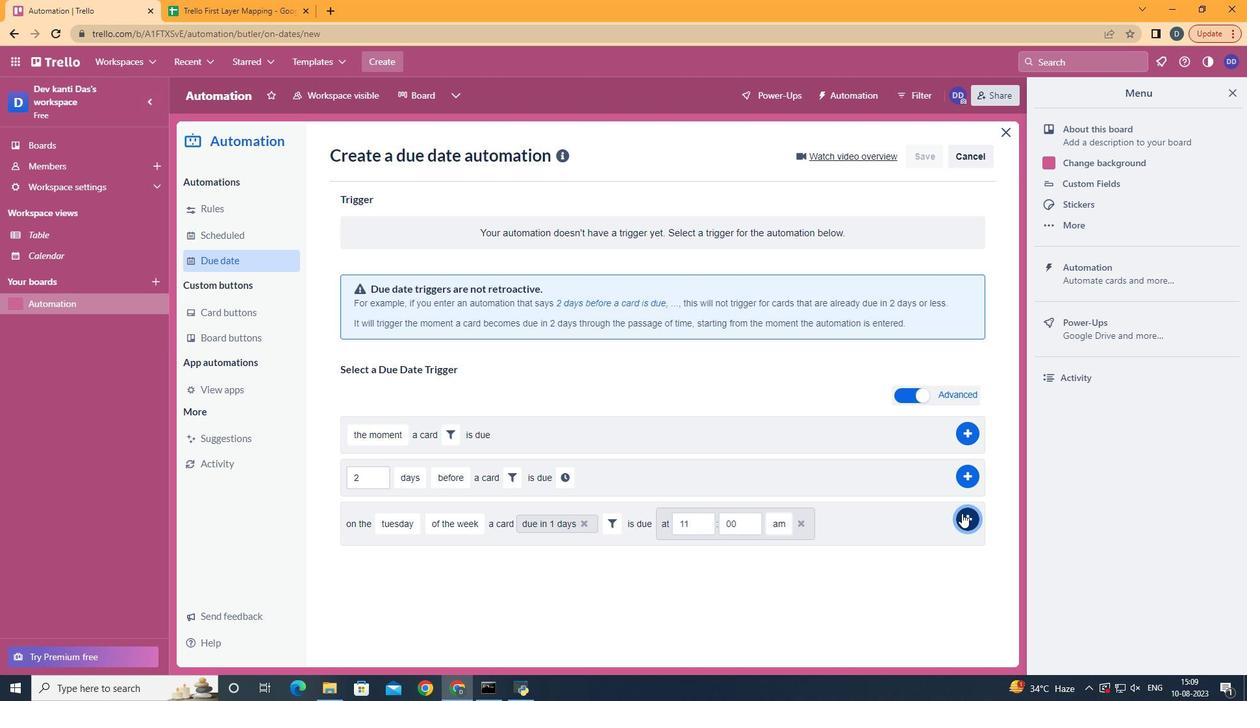 
Action: Mouse pressed left at (962, 513)
Screenshot: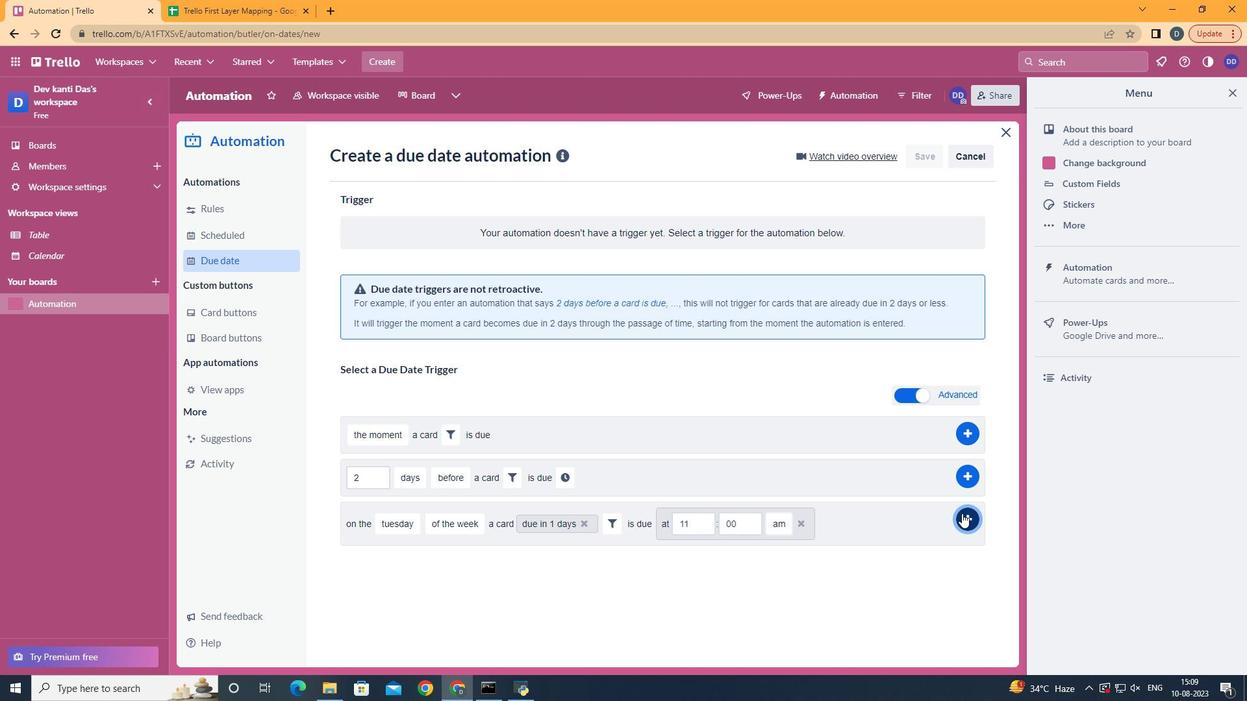 
Action: Mouse moved to (827, 267)
Screenshot: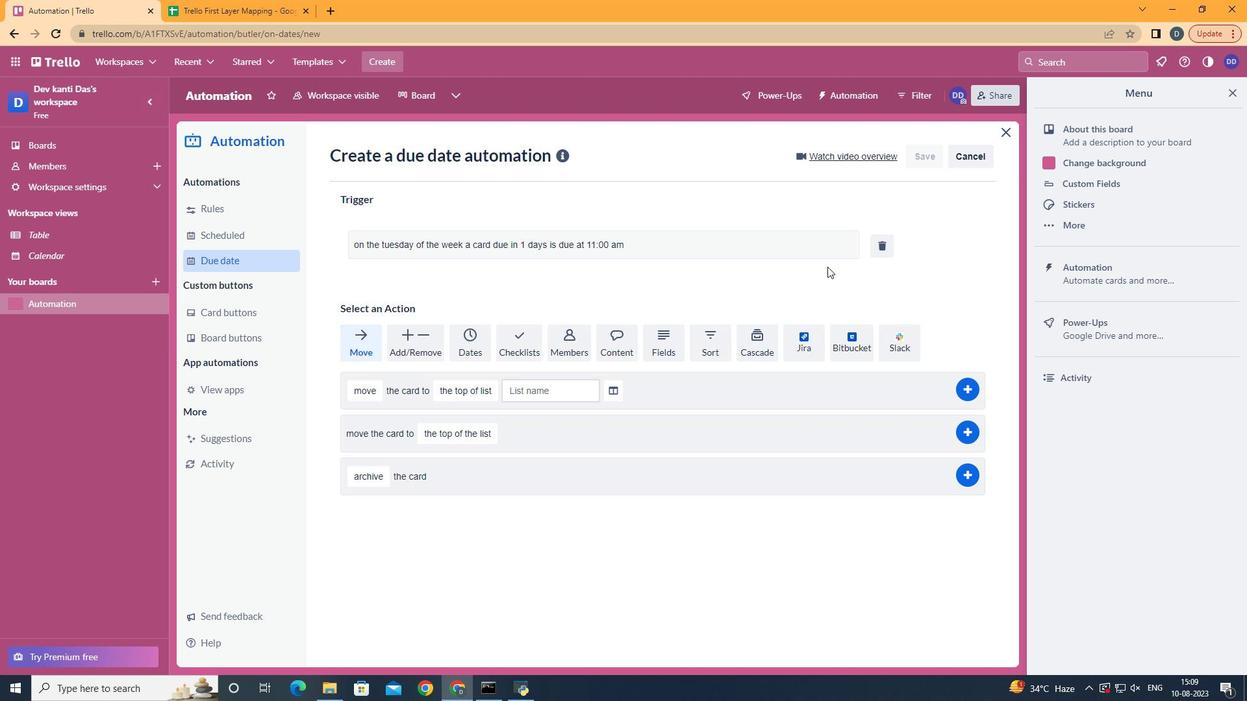 
